 Task: Update saved search with the price reduced in more than 60 days.
Action: Mouse moved to (1125, 164)
Screenshot: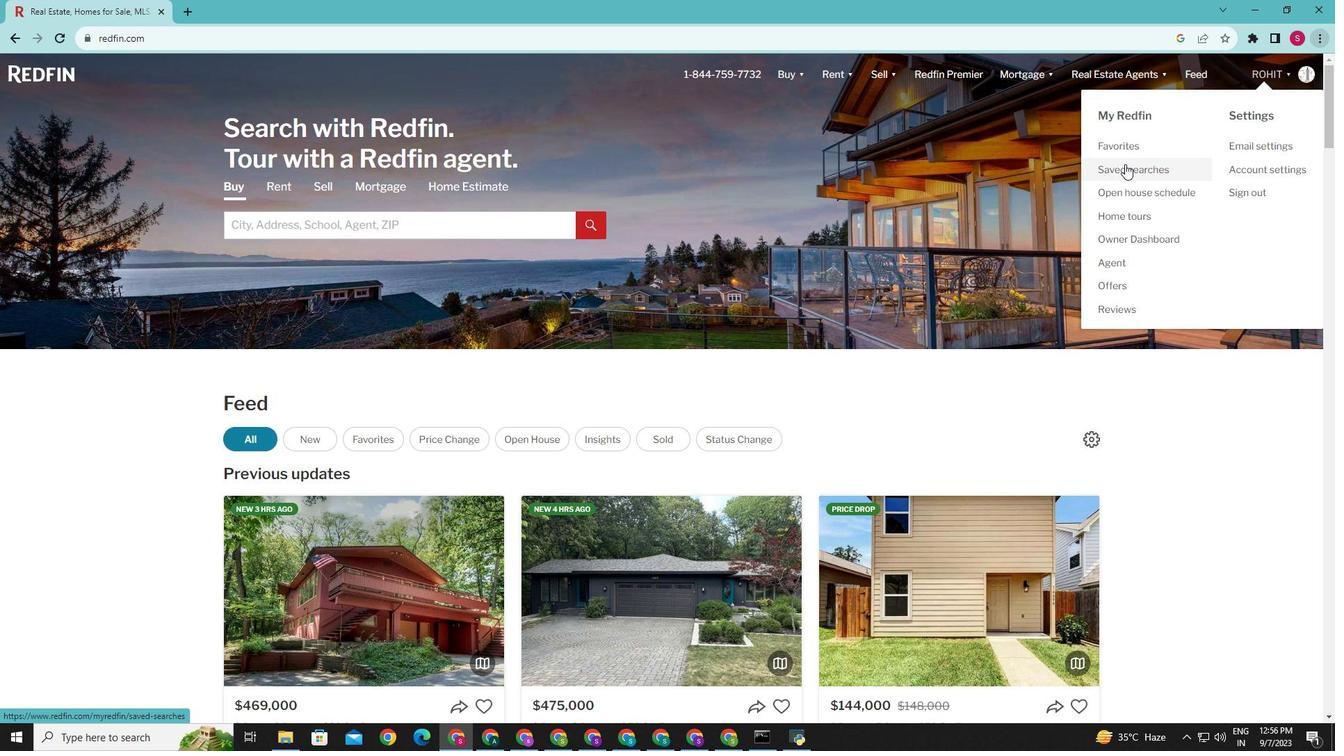 
Action: Mouse pressed left at (1125, 164)
Screenshot: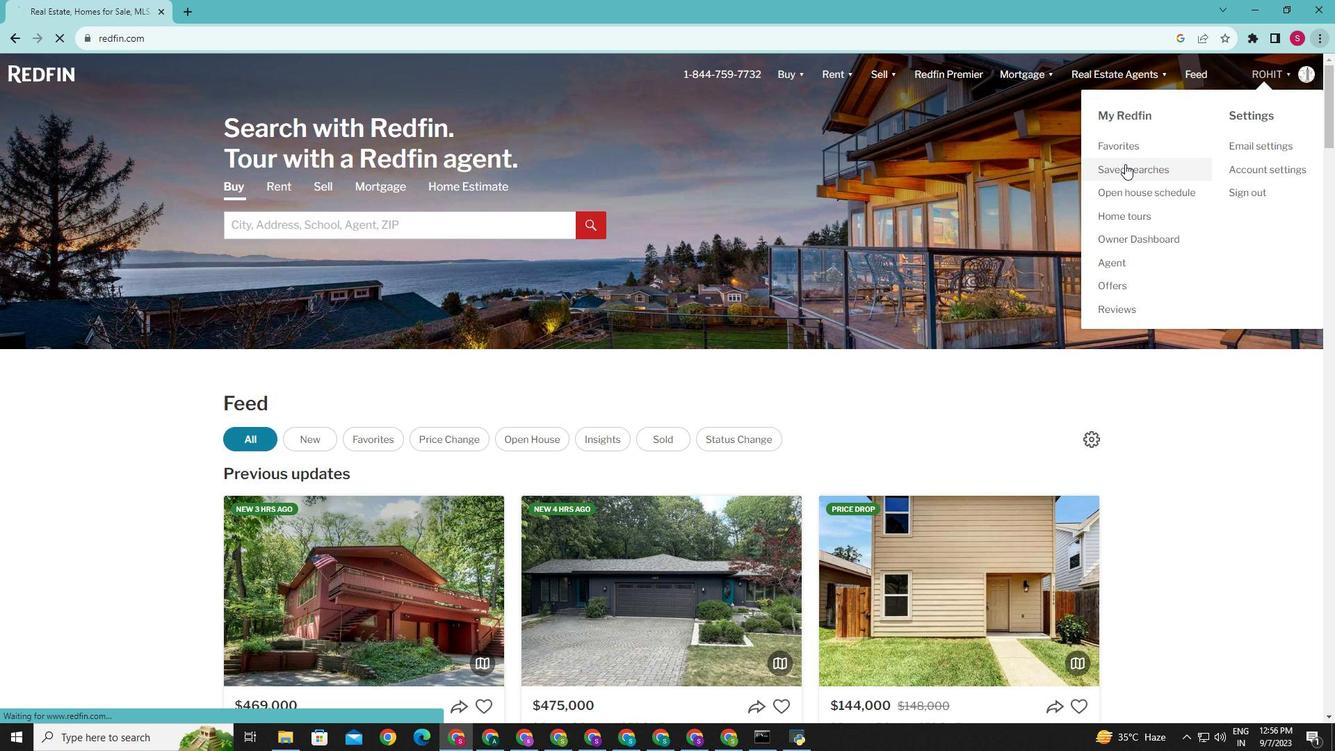 
Action: Mouse moved to (440, 338)
Screenshot: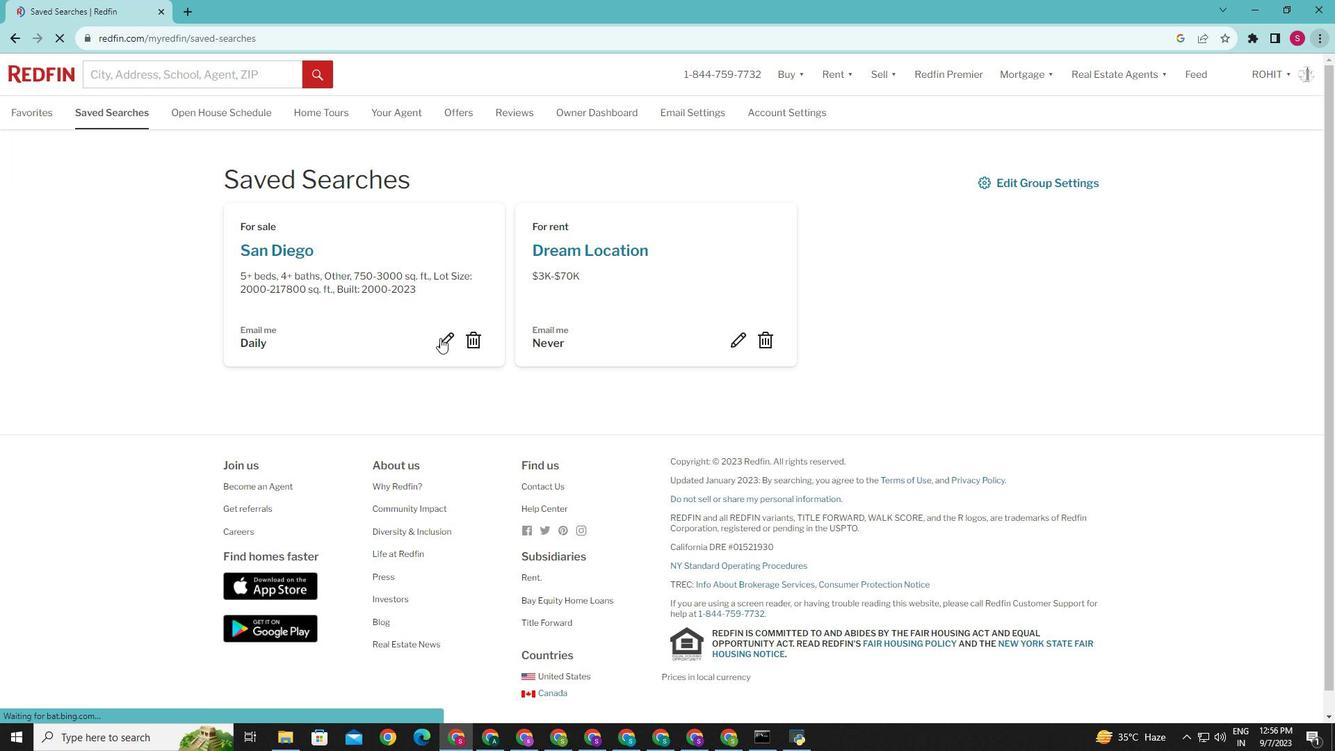 
Action: Mouse pressed left at (440, 338)
Screenshot: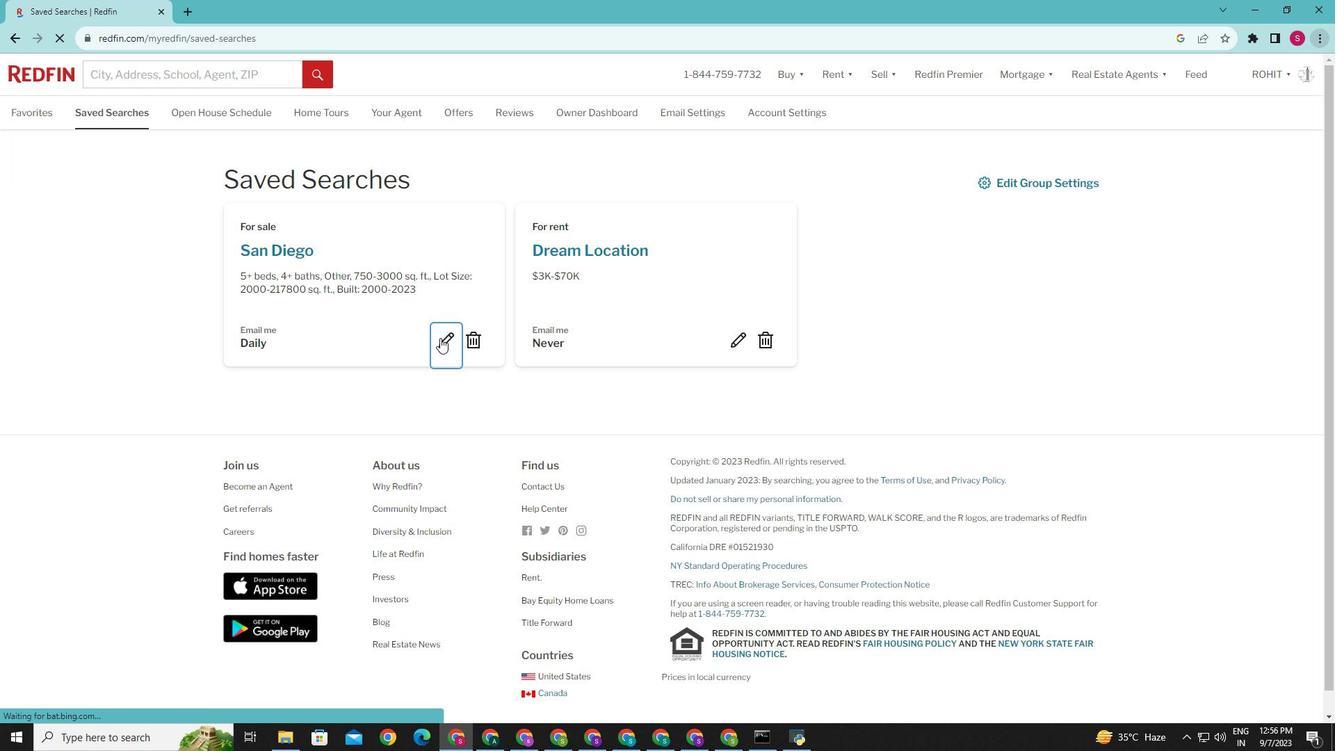 
Action: Mouse pressed left at (440, 338)
Screenshot: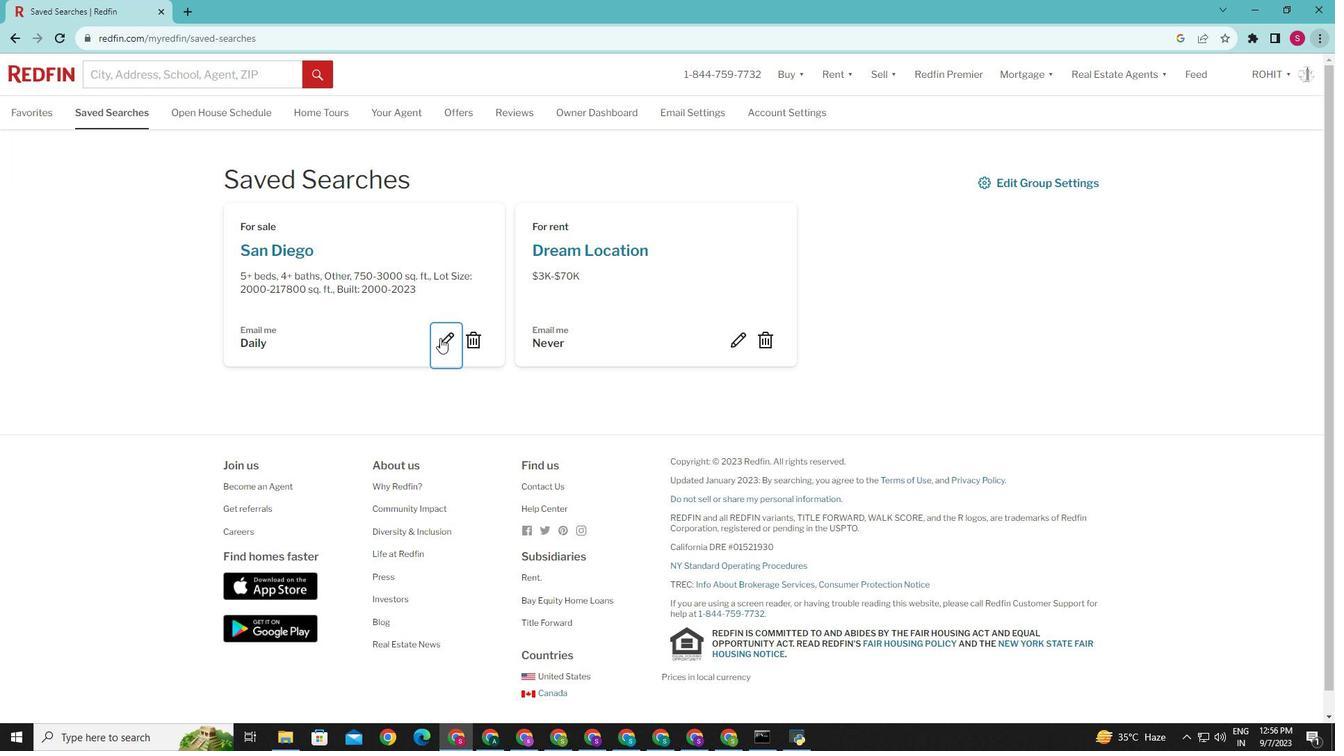 
Action: Mouse moved to (443, 346)
Screenshot: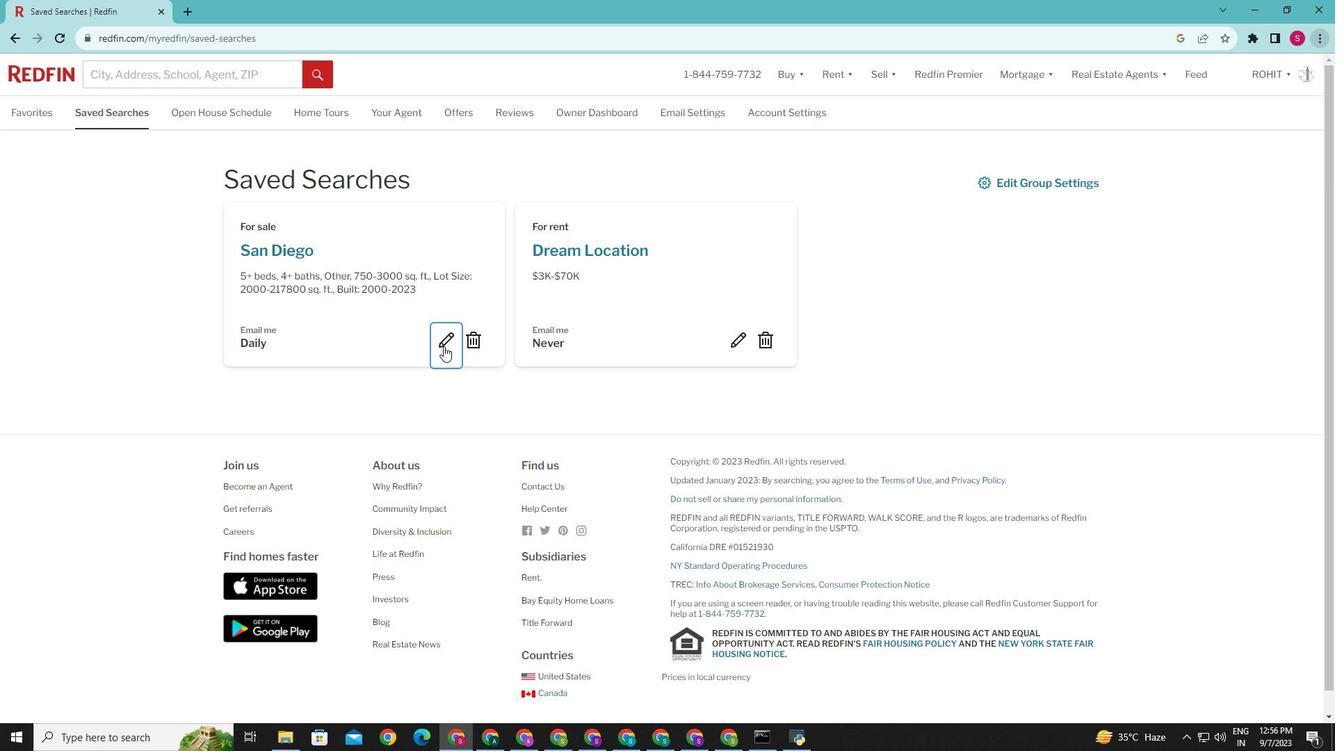 
Action: Mouse pressed left at (443, 346)
Screenshot: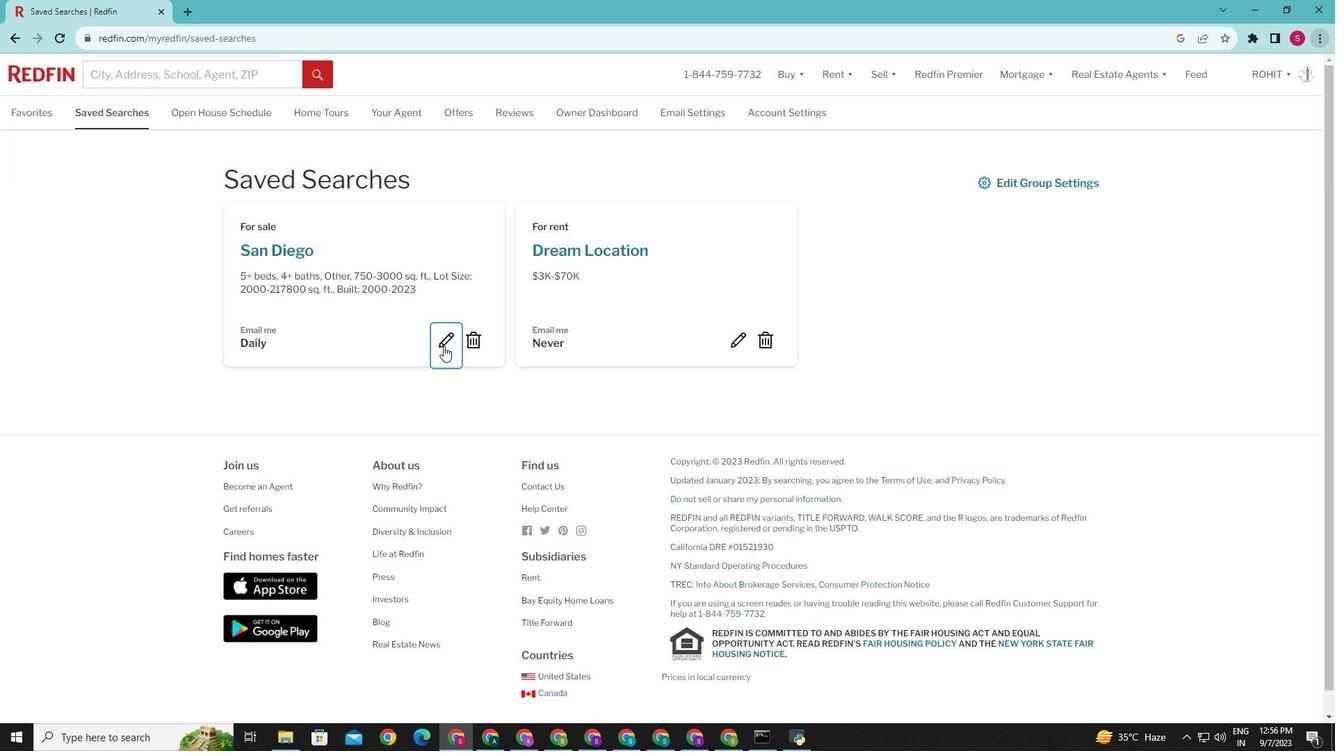 
Action: Mouse pressed left at (443, 346)
Screenshot: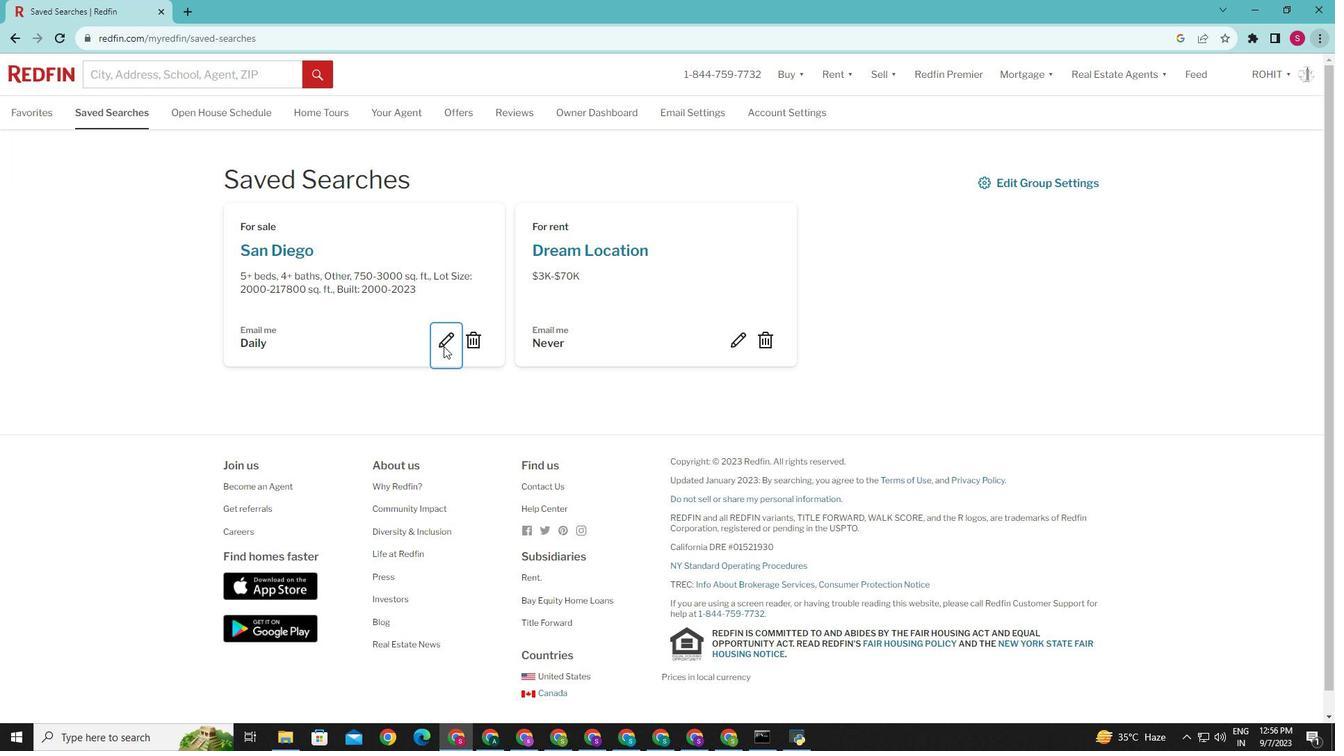 
Action: Mouse moved to (737, 380)
Screenshot: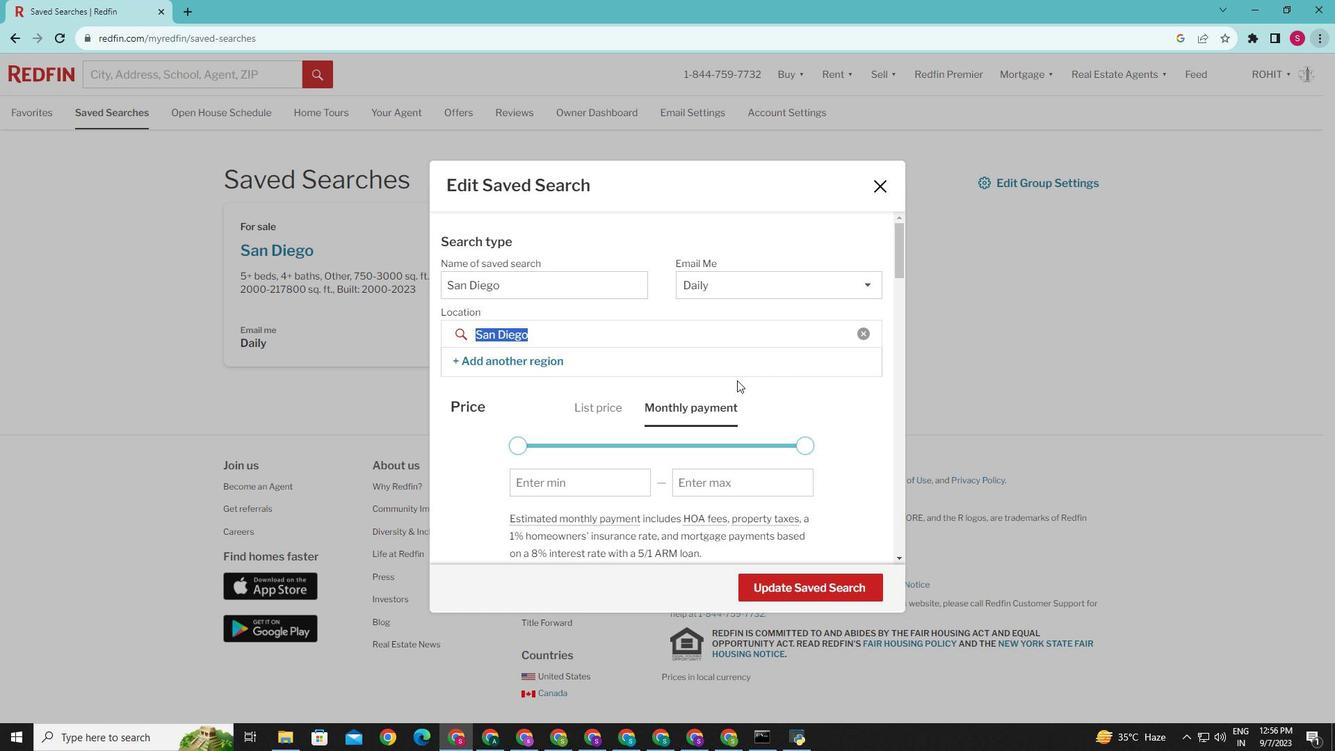 
Action: Mouse scrolled (737, 379) with delta (0, 0)
Screenshot: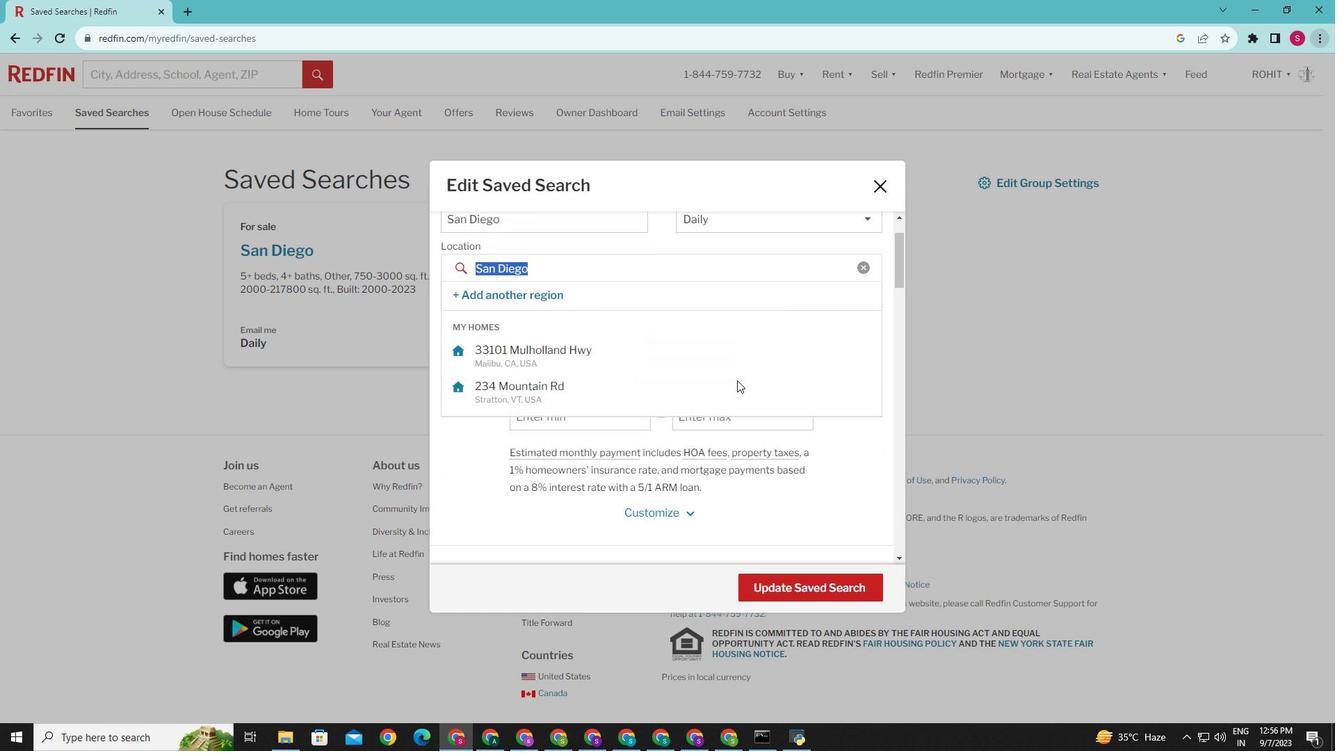 
Action: Mouse scrolled (737, 379) with delta (0, 0)
Screenshot: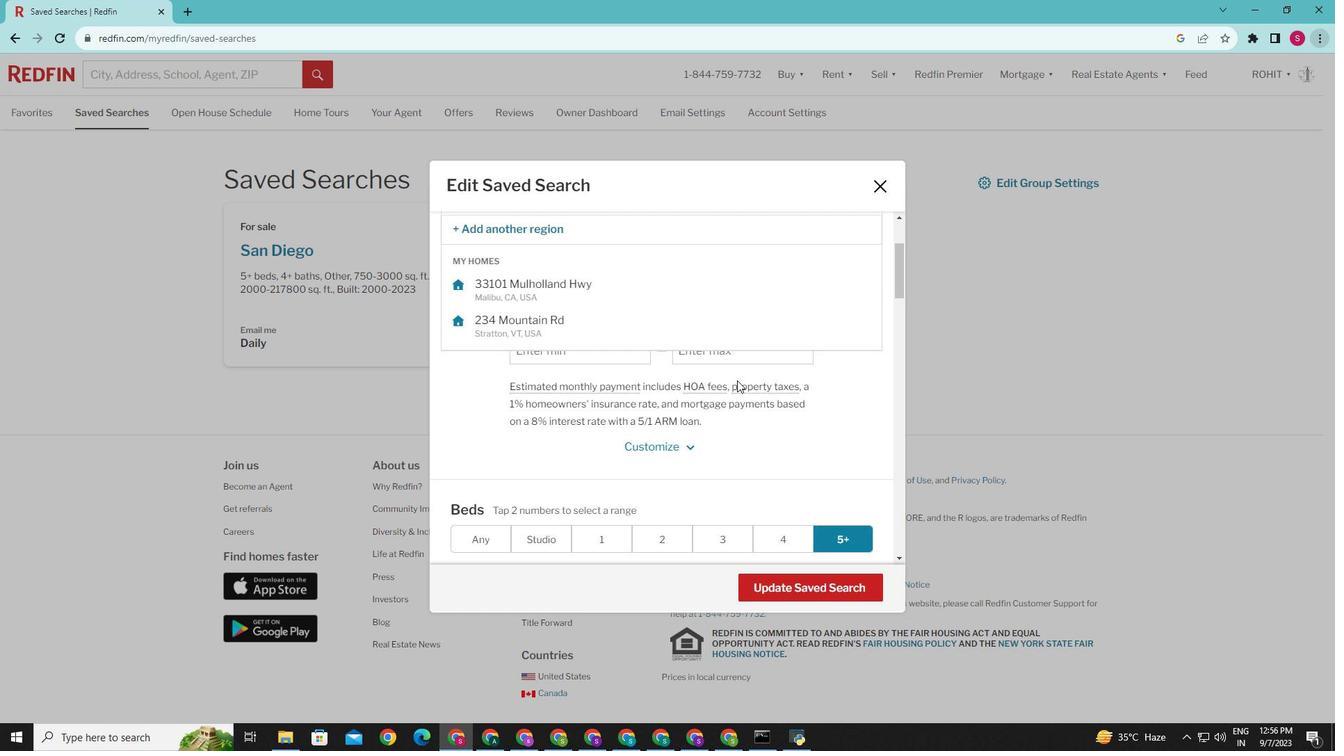 
Action: Mouse scrolled (737, 379) with delta (0, 0)
Screenshot: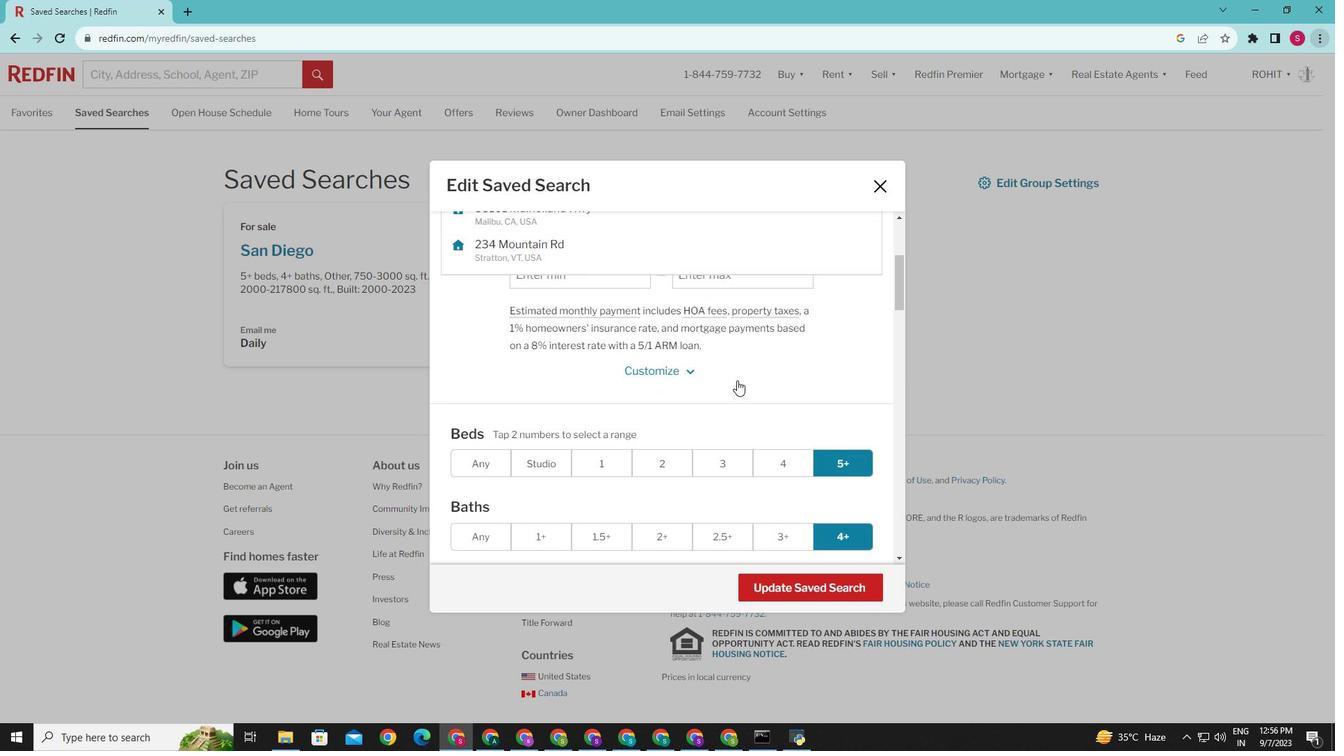 
Action: Mouse scrolled (737, 379) with delta (0, 0)
Screenshot: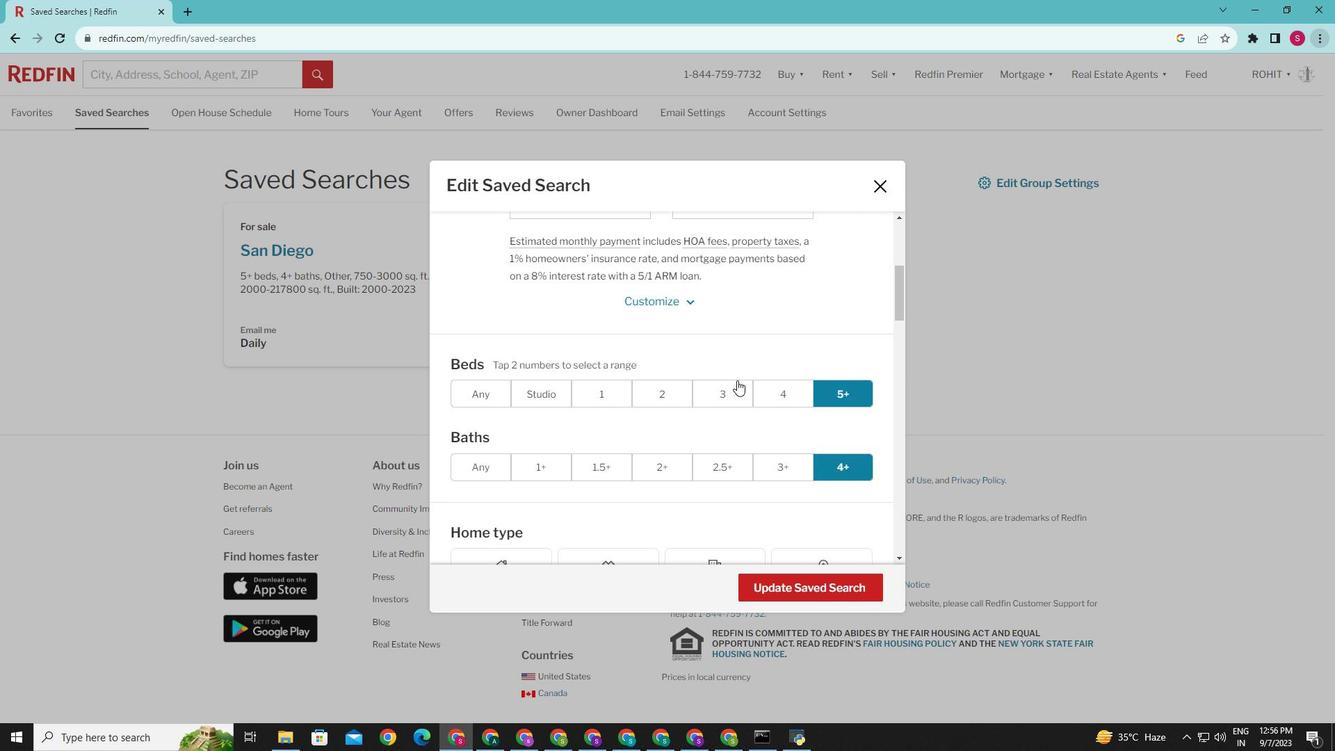 
Action: Mouse scrolled (737, 379) with delta (0, 0)
Screenshot: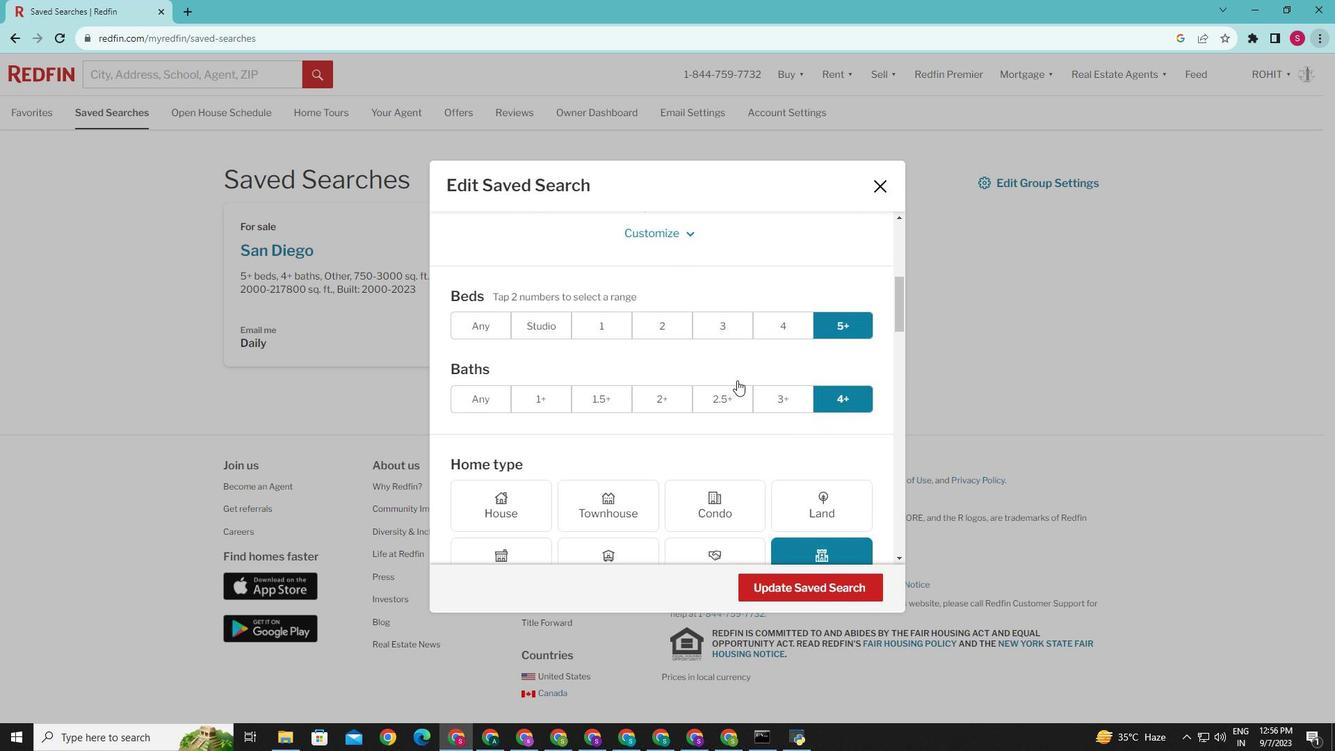 
Action: Mouse scrolled (737, 379) with delta (0, 0)
Screenshot: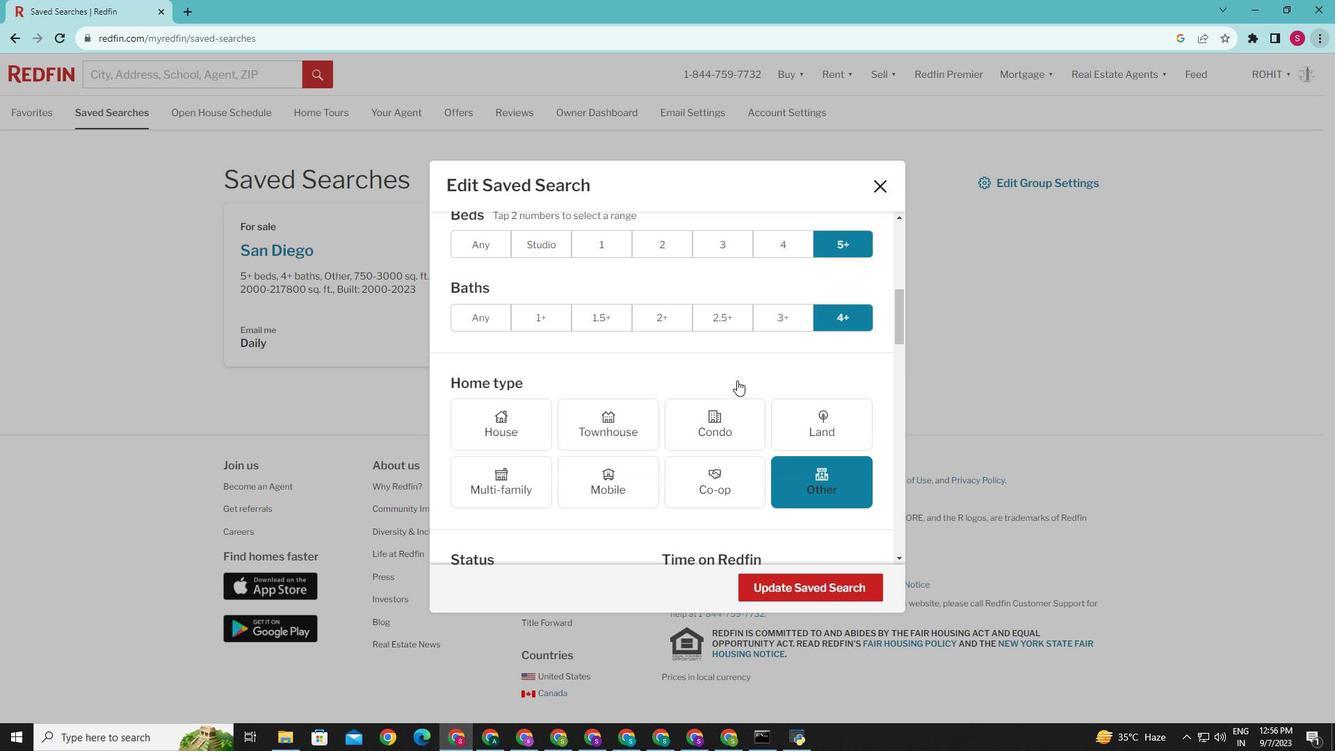 
Action: Mouse scrolled (737, 379) with delta (0, 0)
Screenshot: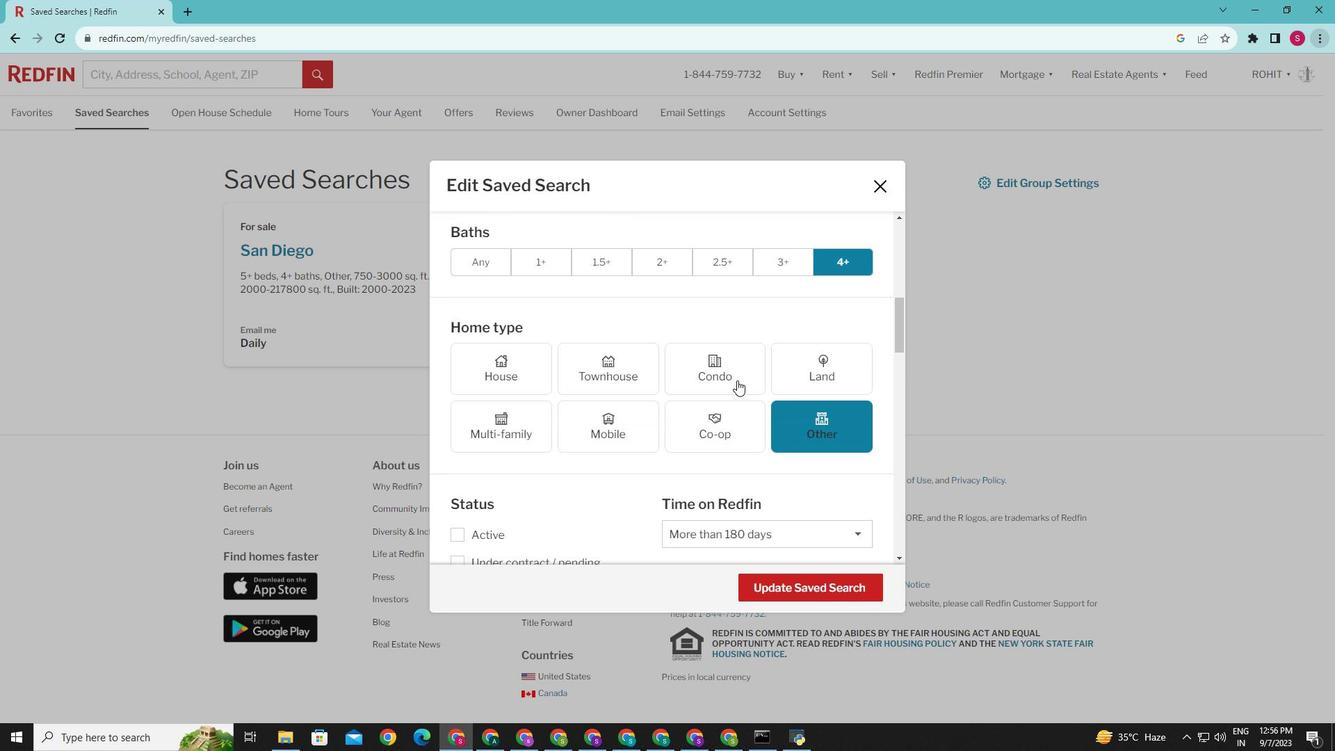 
Action: Mouse scrolled (737, 379) with delta (0, 0)
Screenshot: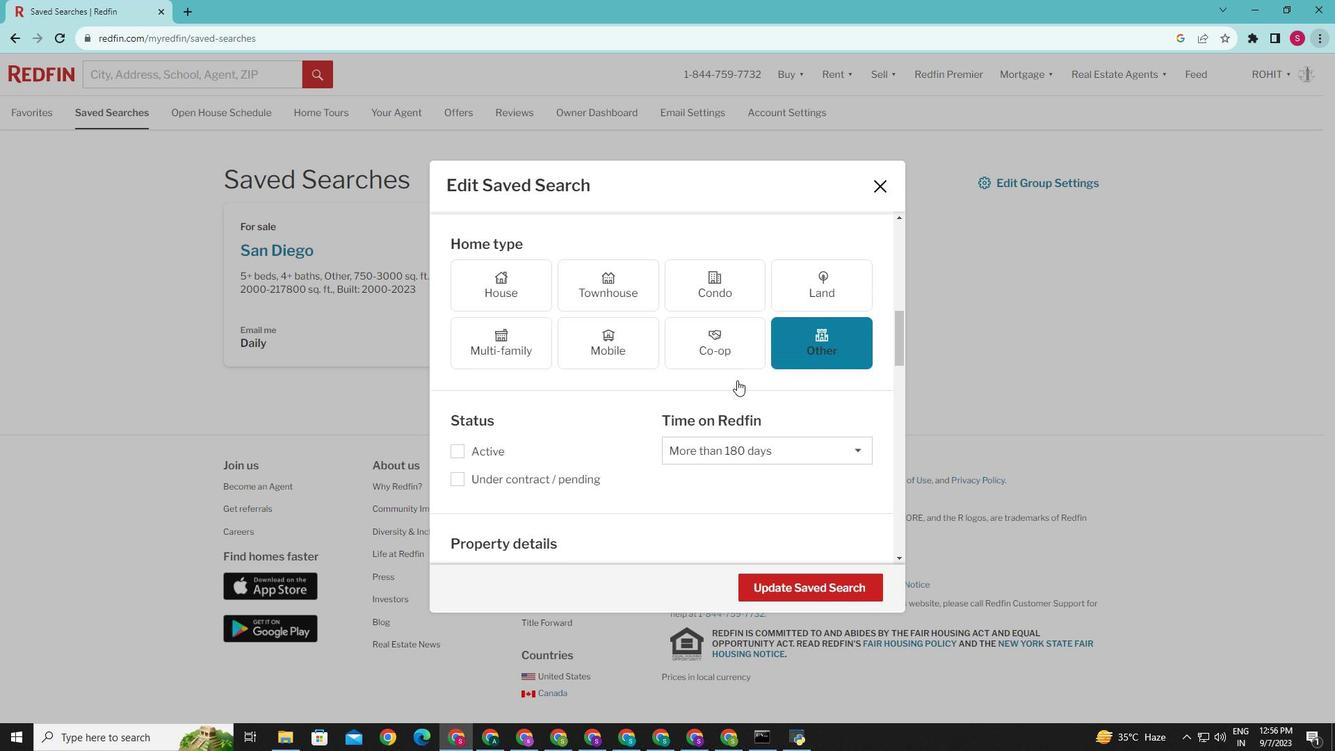 
Action: Mouse scrolled (737, 379) with delta (0, 0)
Screenshot: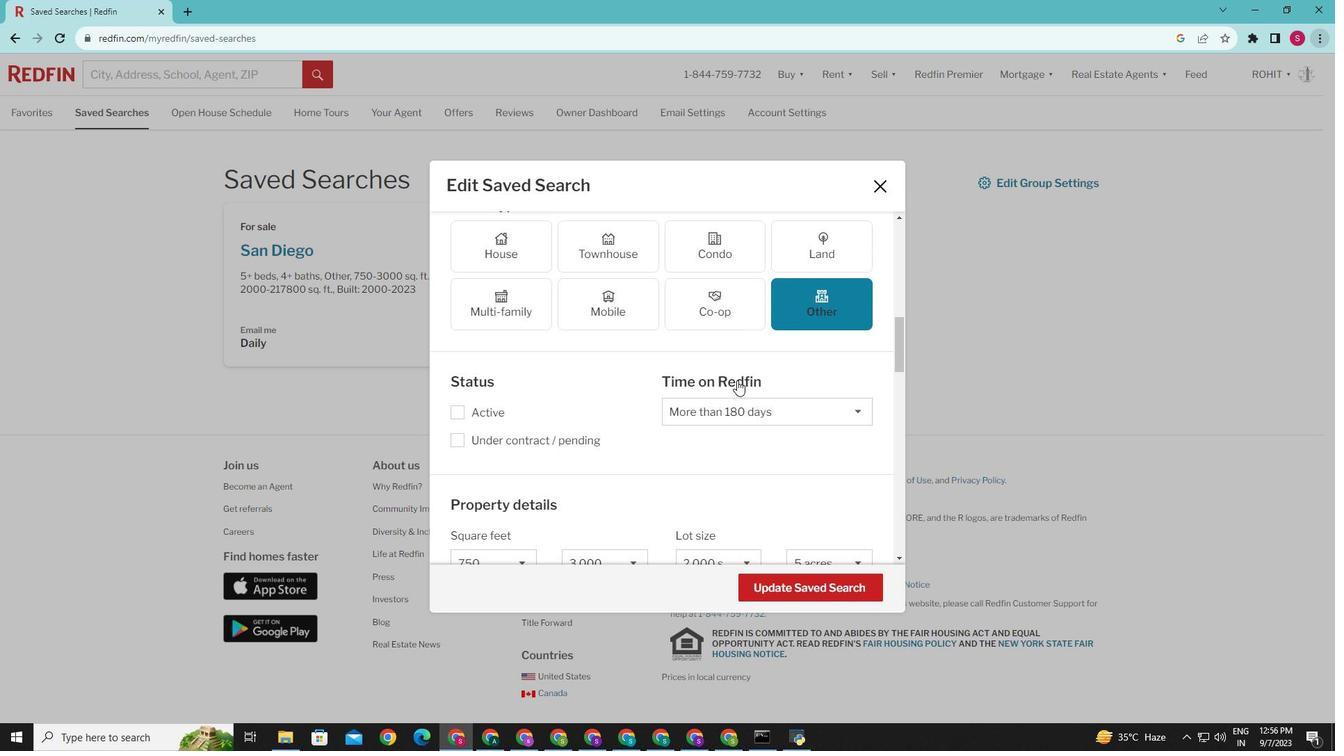 
Action: Mouse scrolled (737, 381) with delta (0, 0)
Screenshot: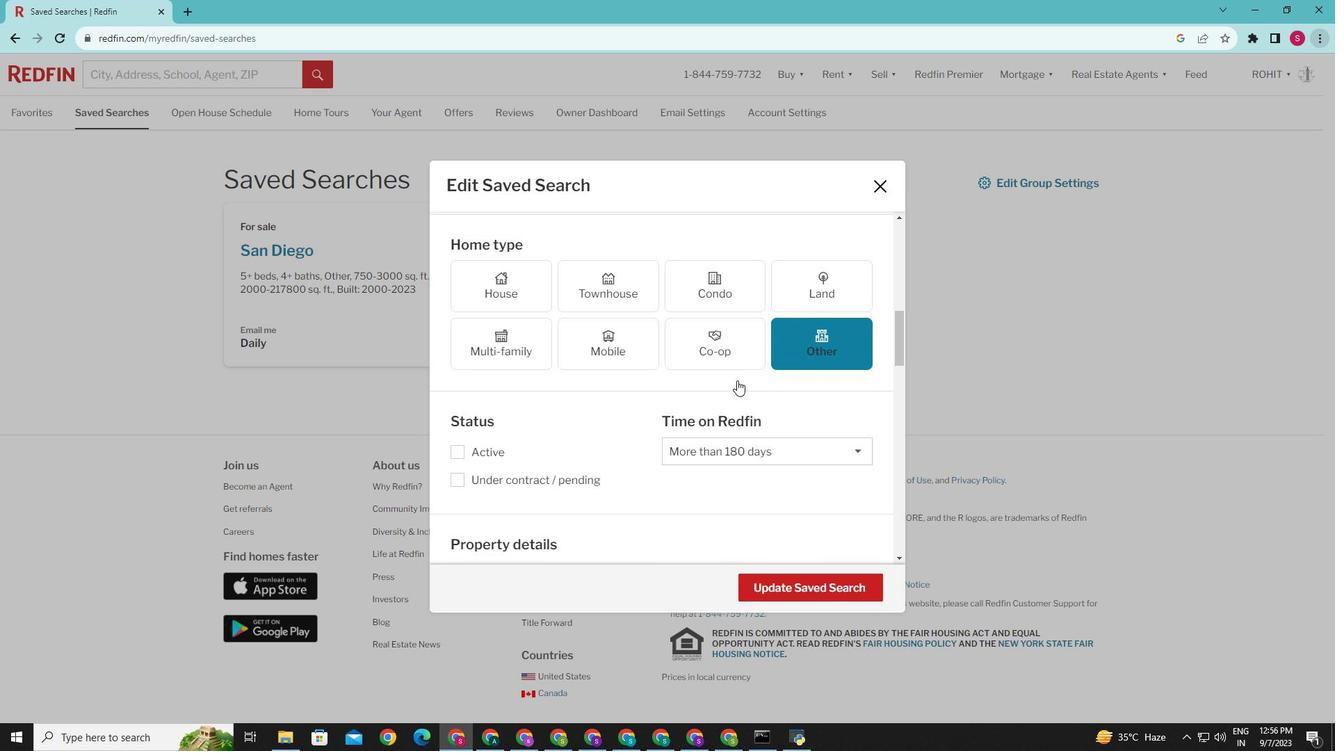 
Action: Mouse scrolled (737, 379) with delta (0, 0)
Screenshot: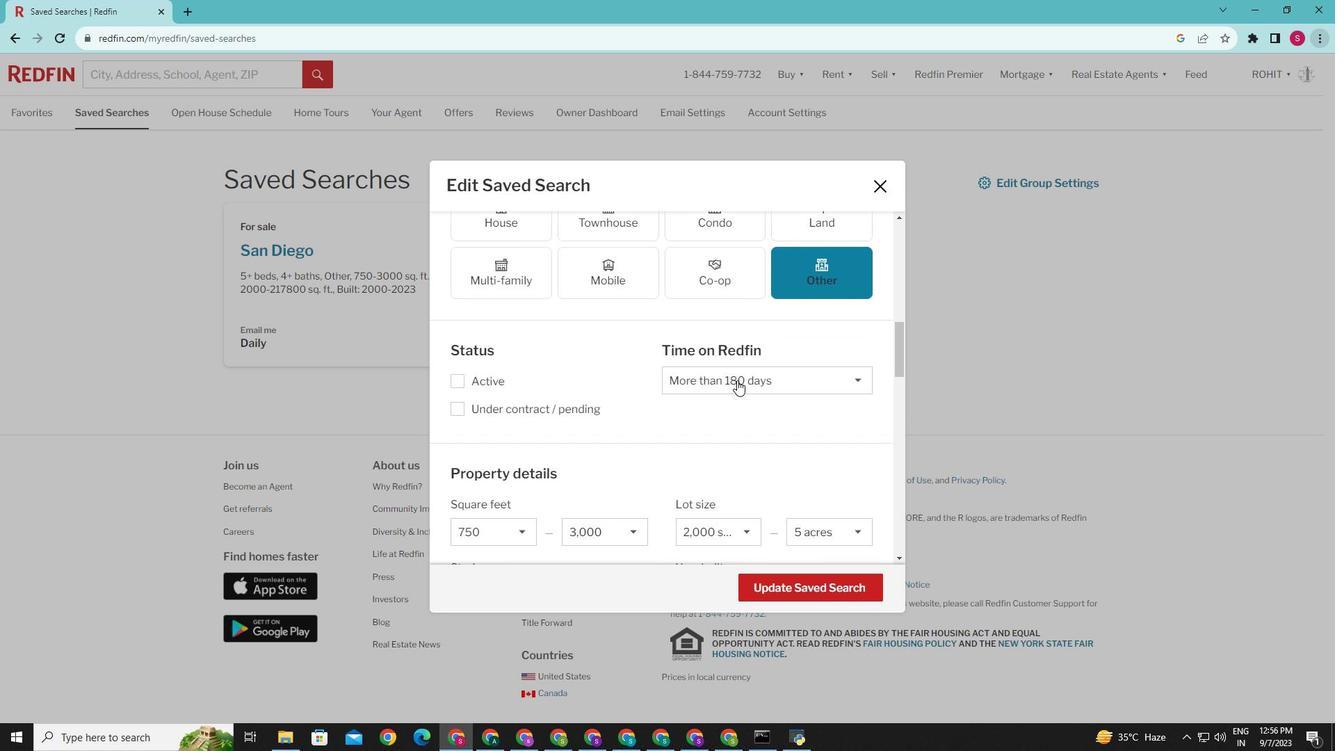 
Action: Mouse scrolled (737, 379) with delta (0, 0)
Screenshot: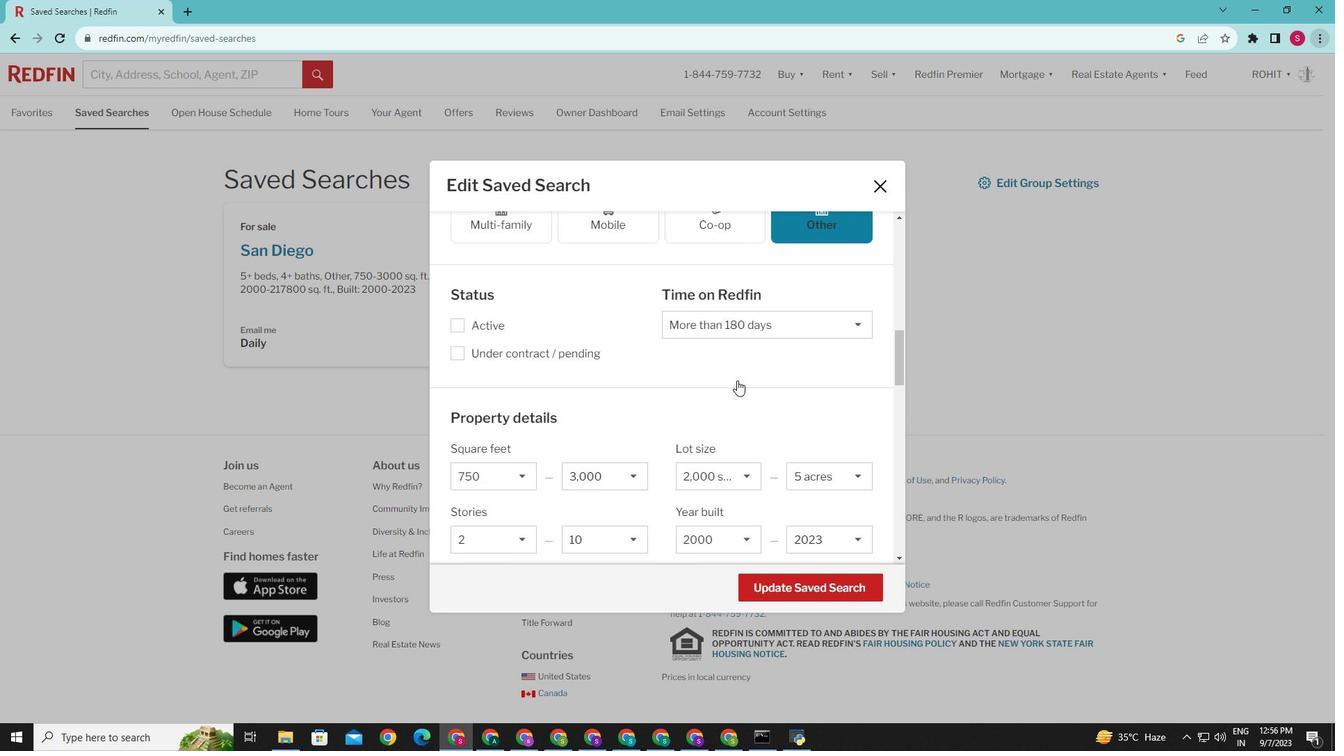 
Action: Mouse scrolled (737, 379) with delta (0, 0)
Screenshot: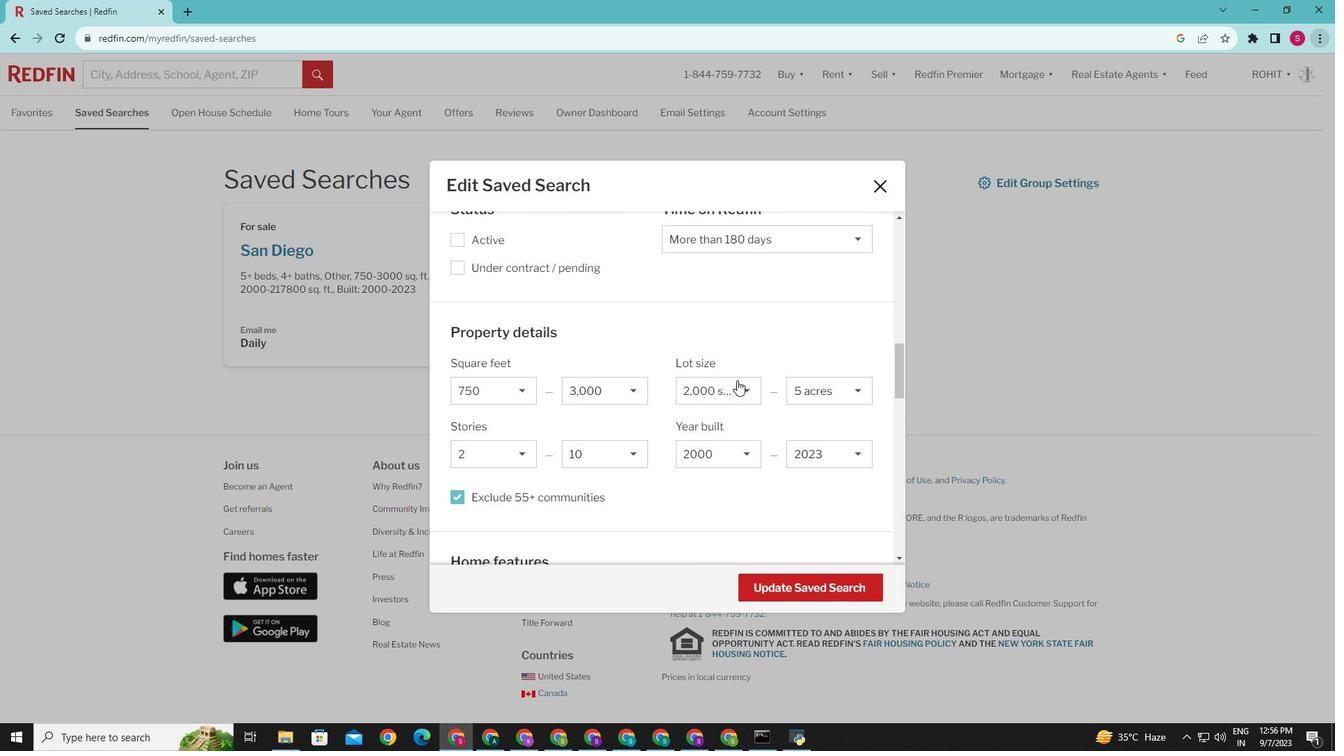 
Action: Mouse scrolled (737, 379) with delta (0, 0)
Screenshot: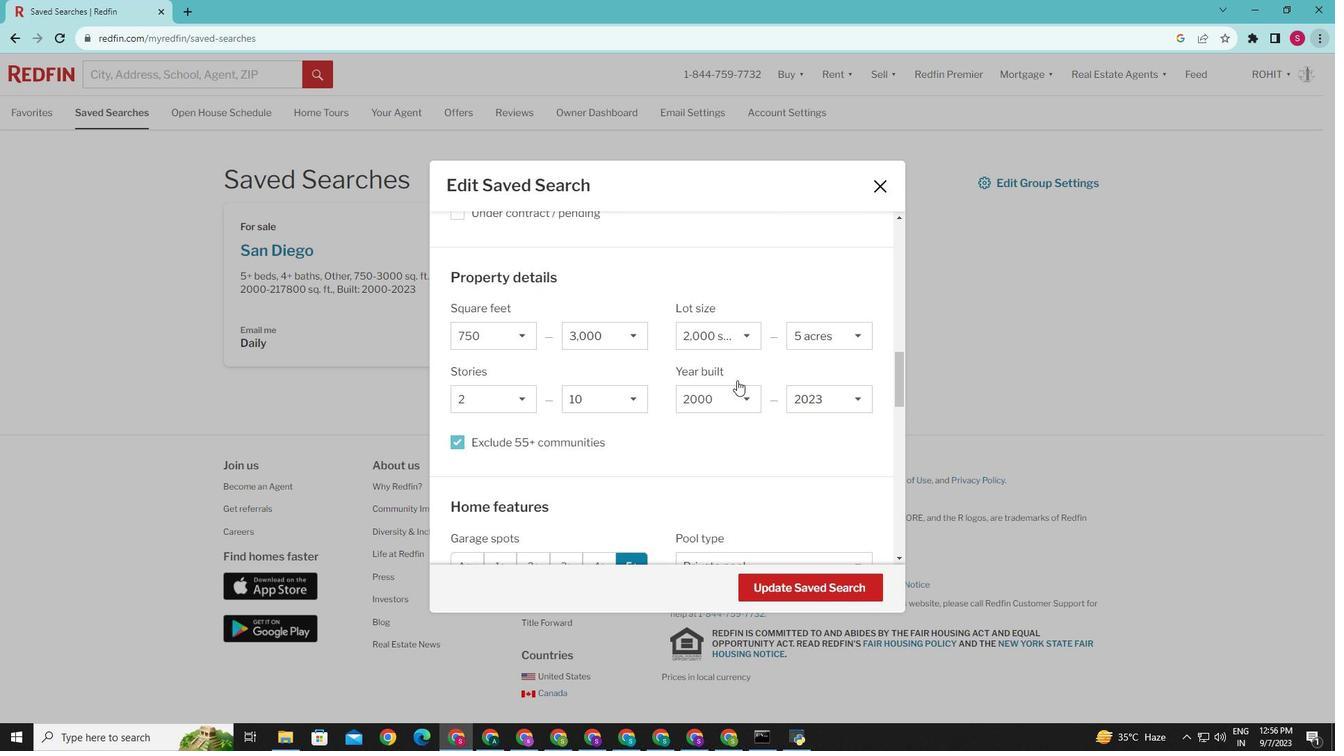 
Action: Mouse scrolled (737, 379) with delta (0, 0)
Screenshot: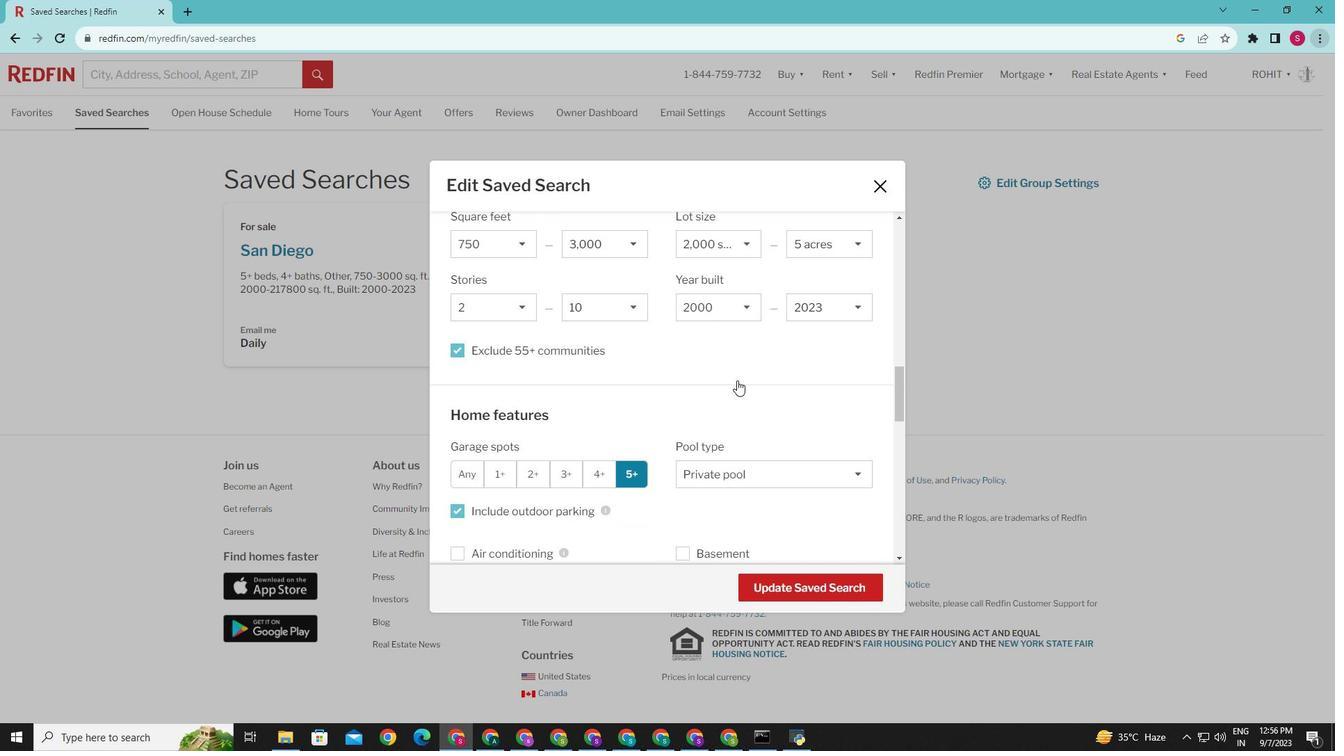 
Action: Mouse scrolled (737, 379) with delta (0, 0)
Screenshot: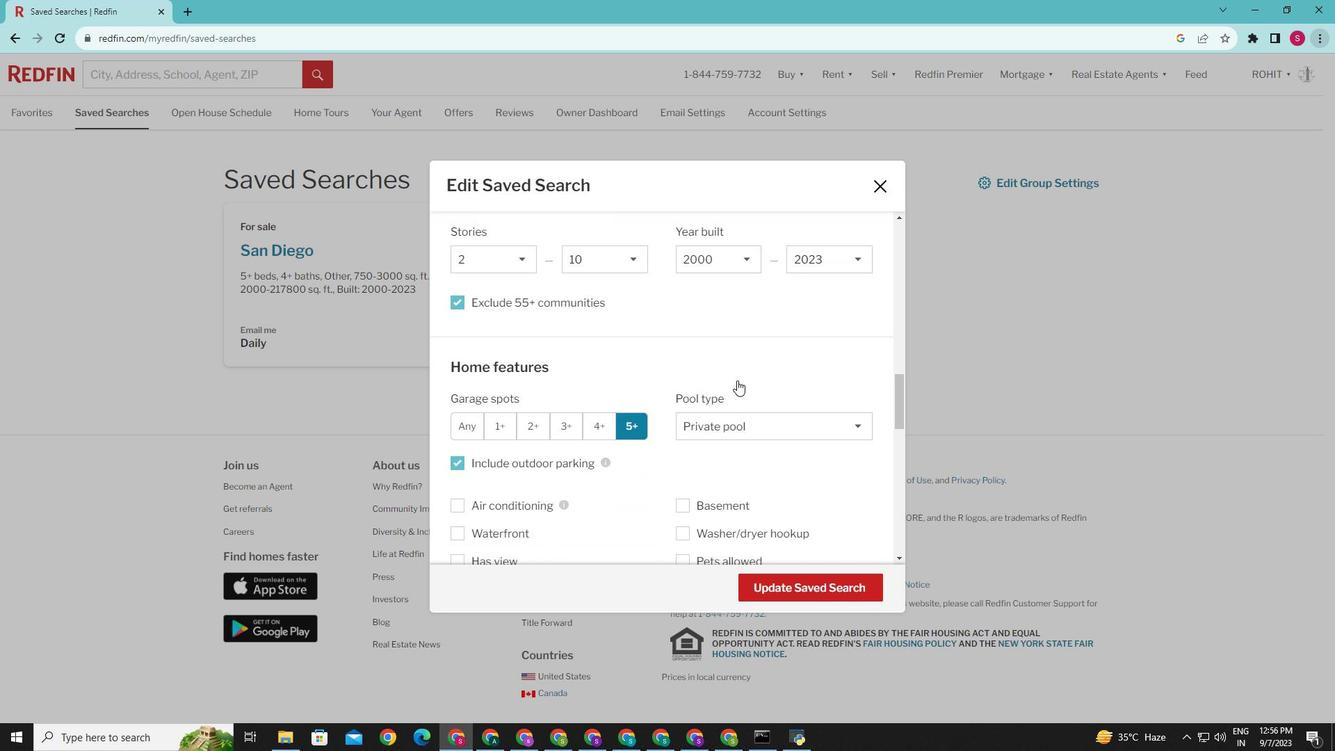 
Action: Mouse scrolled (737, 379) with delta (0, 0)
Screenshot: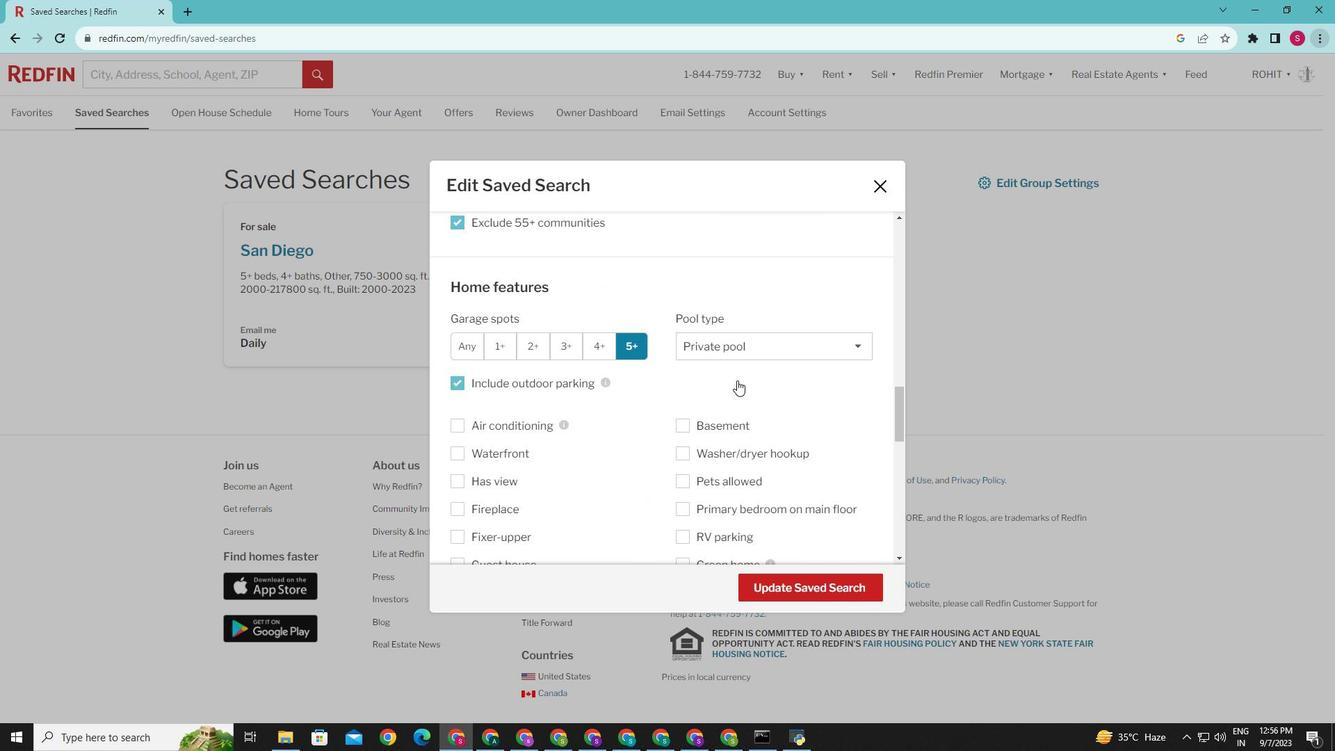 
Action: Mouse scrolled (737, 379) with delta (0, 0)
Screenshot: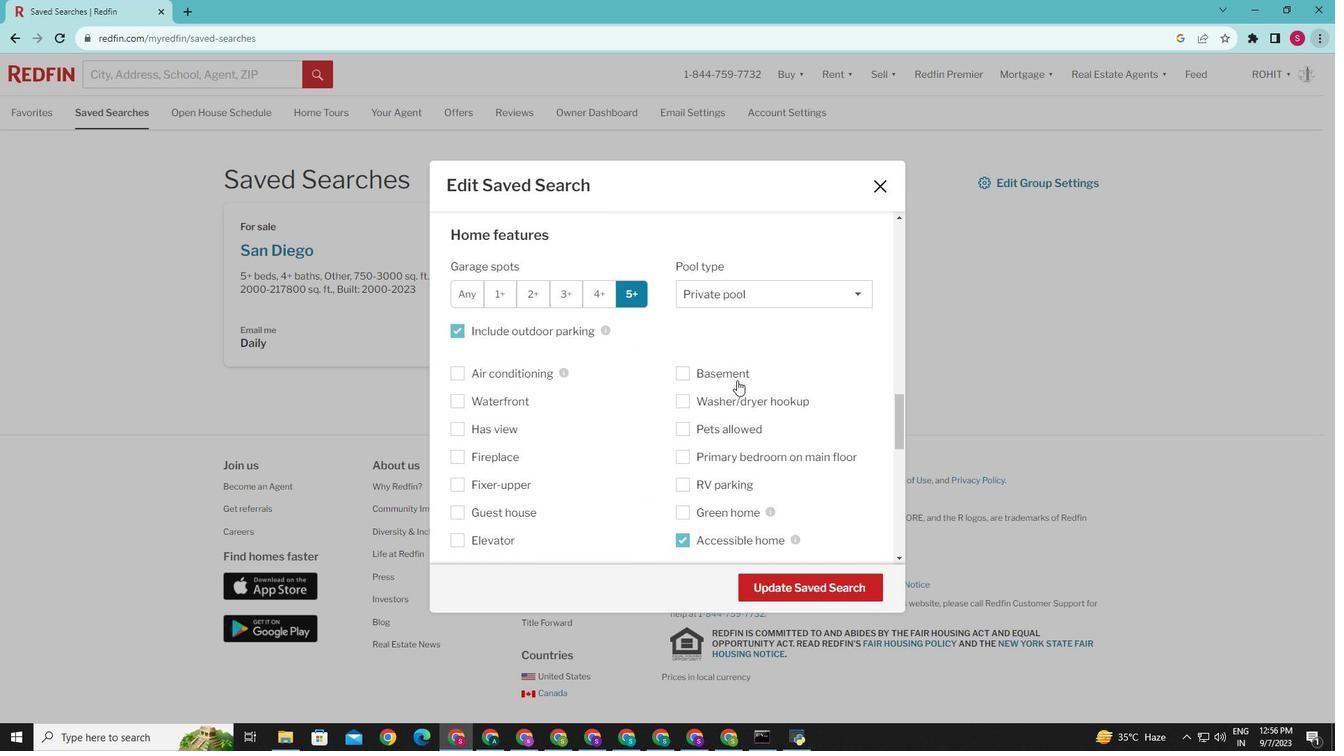 
Action: Mouse scrolled (737, 379) with delta (0, 0)
Screenshot: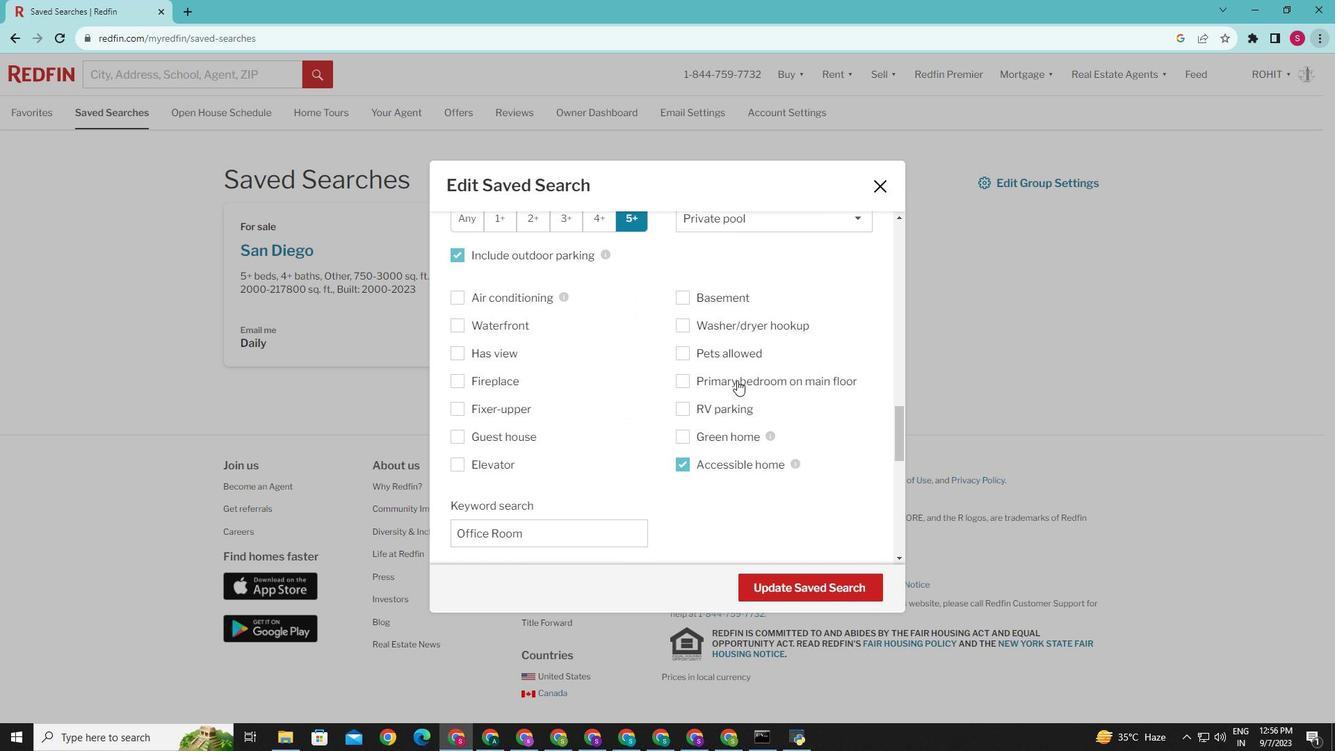 
Action: Mouse scrolled (737, 379) with delta (0, 0)
Screenshot: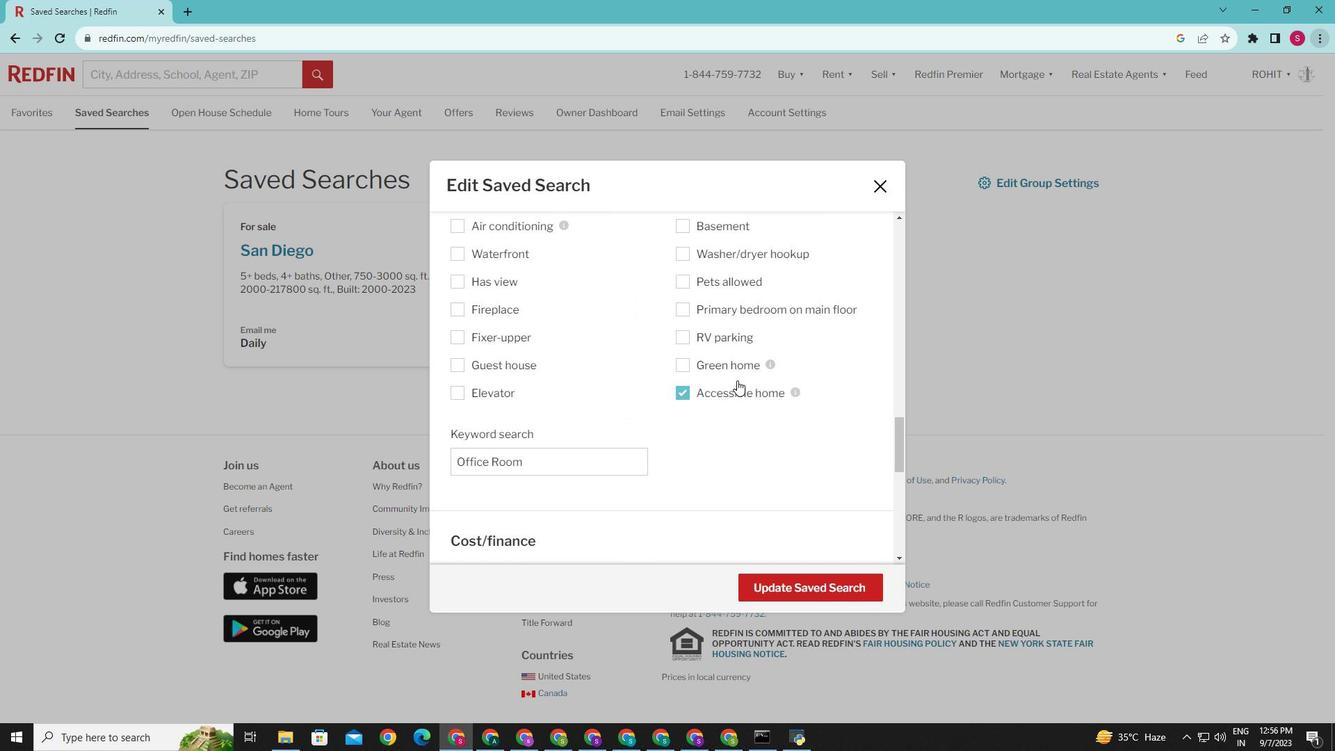 
Action: Mouse scrolled (737, 379) with delta (0, 0)
Screenshot: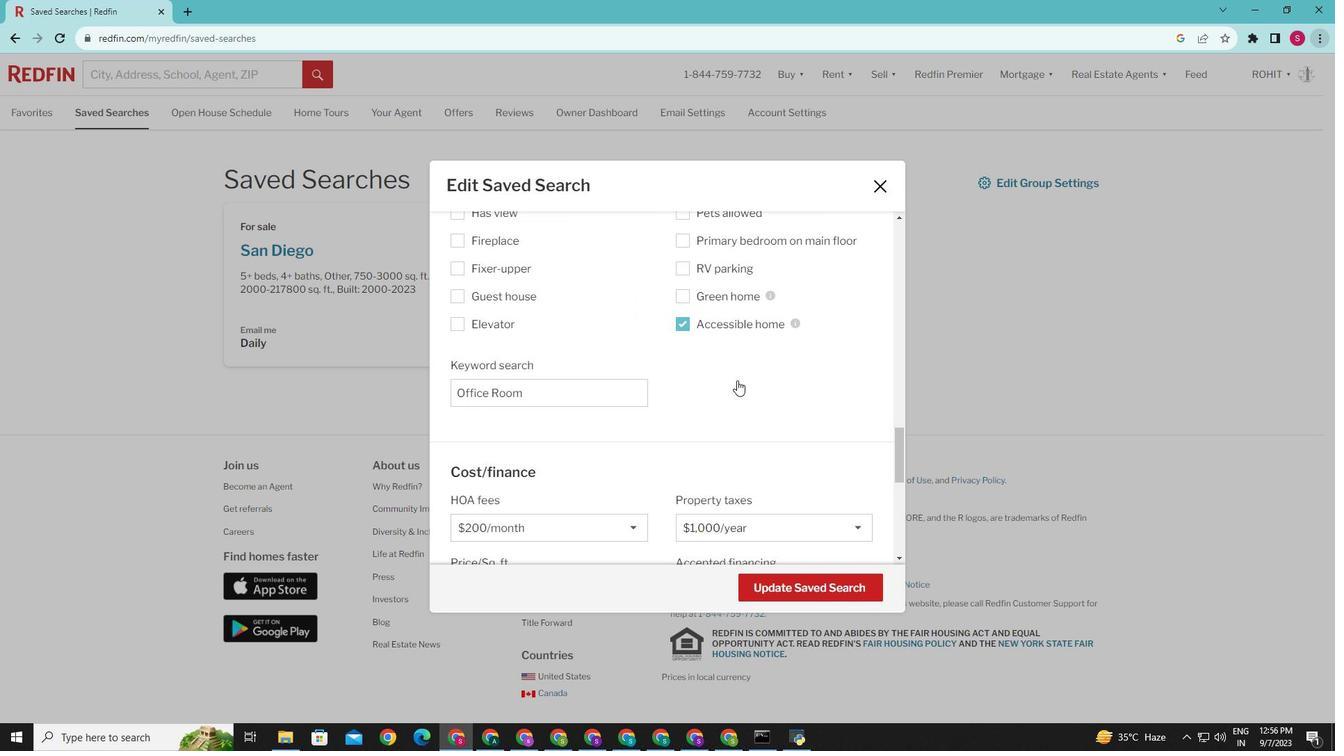 
Action: Mouse scrolled (737, 379) with delta (0, 0)
Screenshot: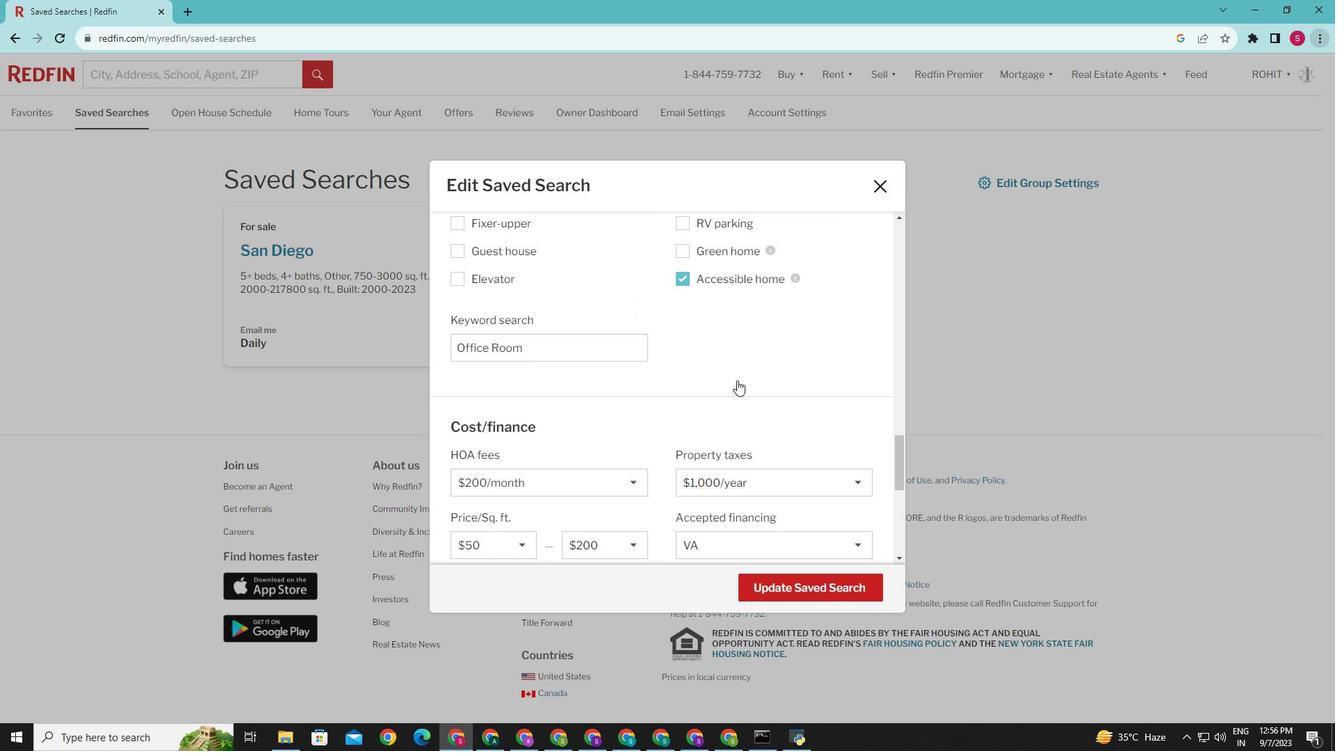 
Action: Mouse scrolled (737, 379) with delta (0, 0)
Screenshot: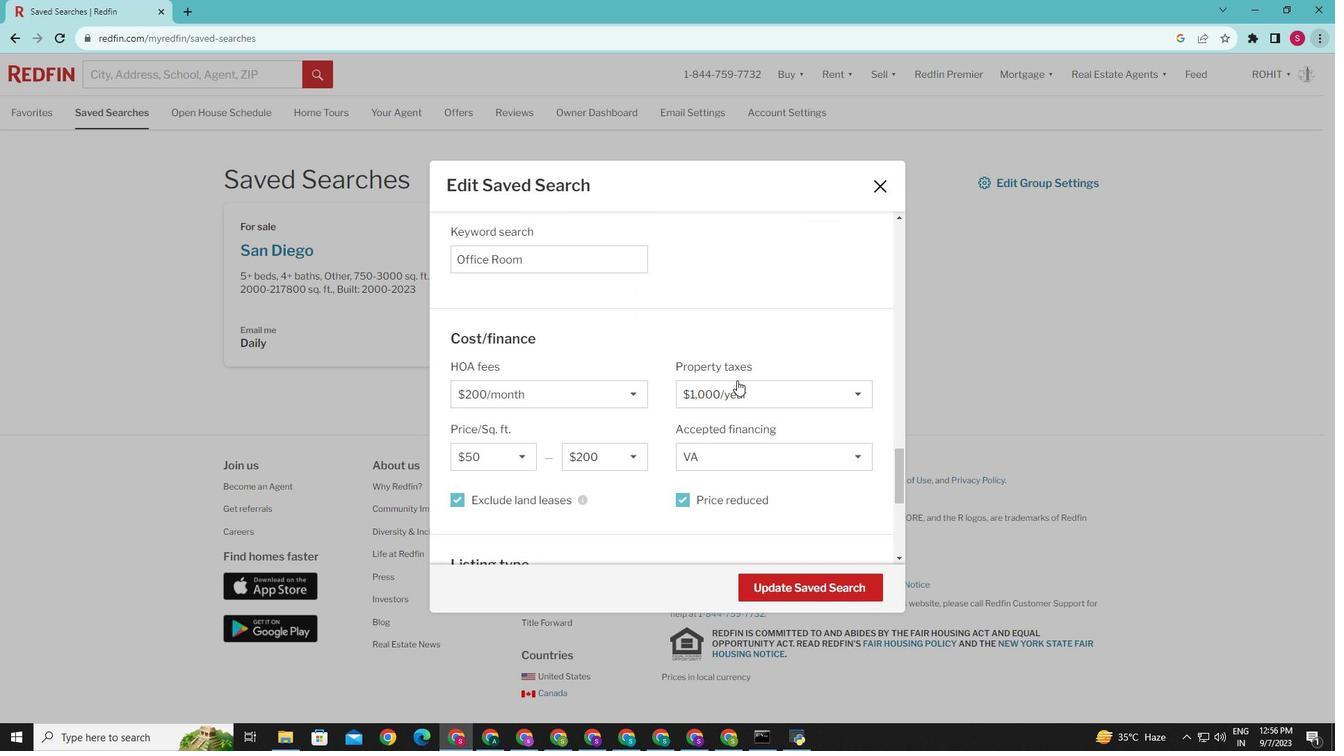 
Action: Mouse scrolled (737, 379) with delta (0, 0)
Screenshot: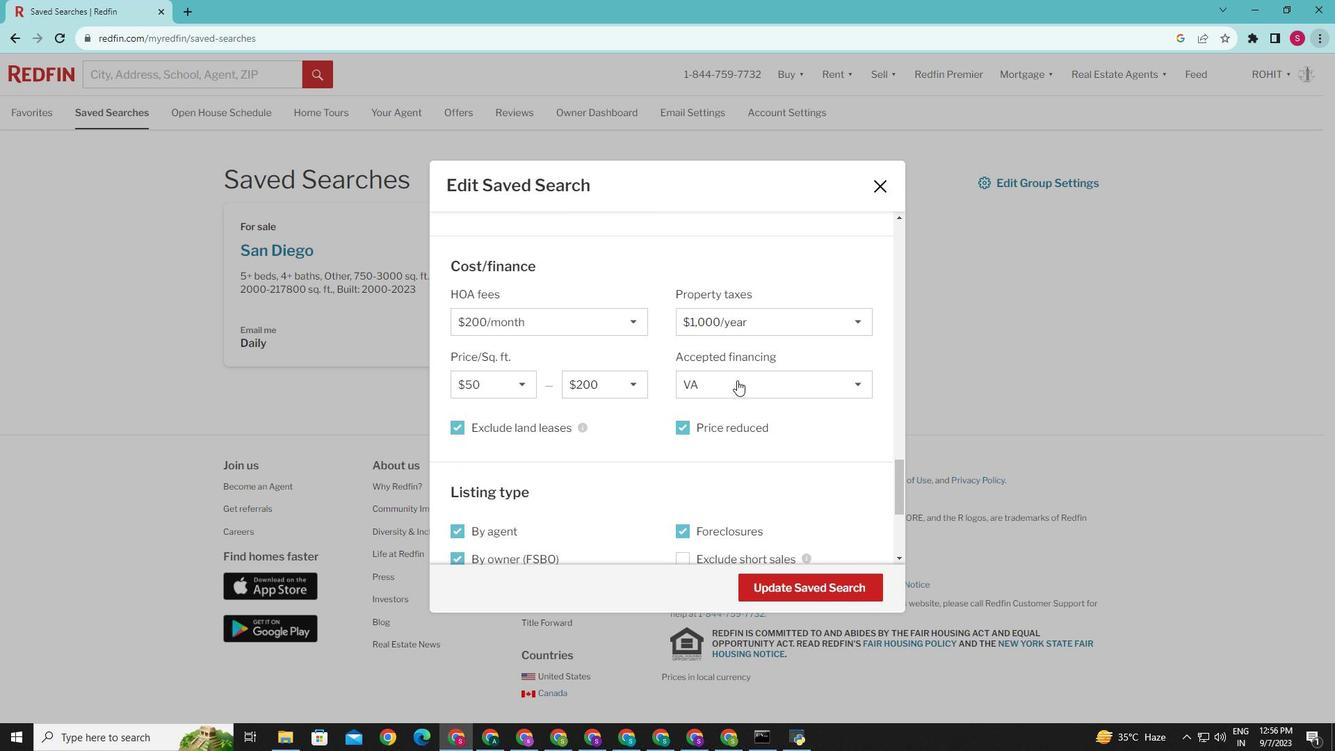 
Action: Mouse scrolled (737, 379) with delta (0, 0)
Screenshot: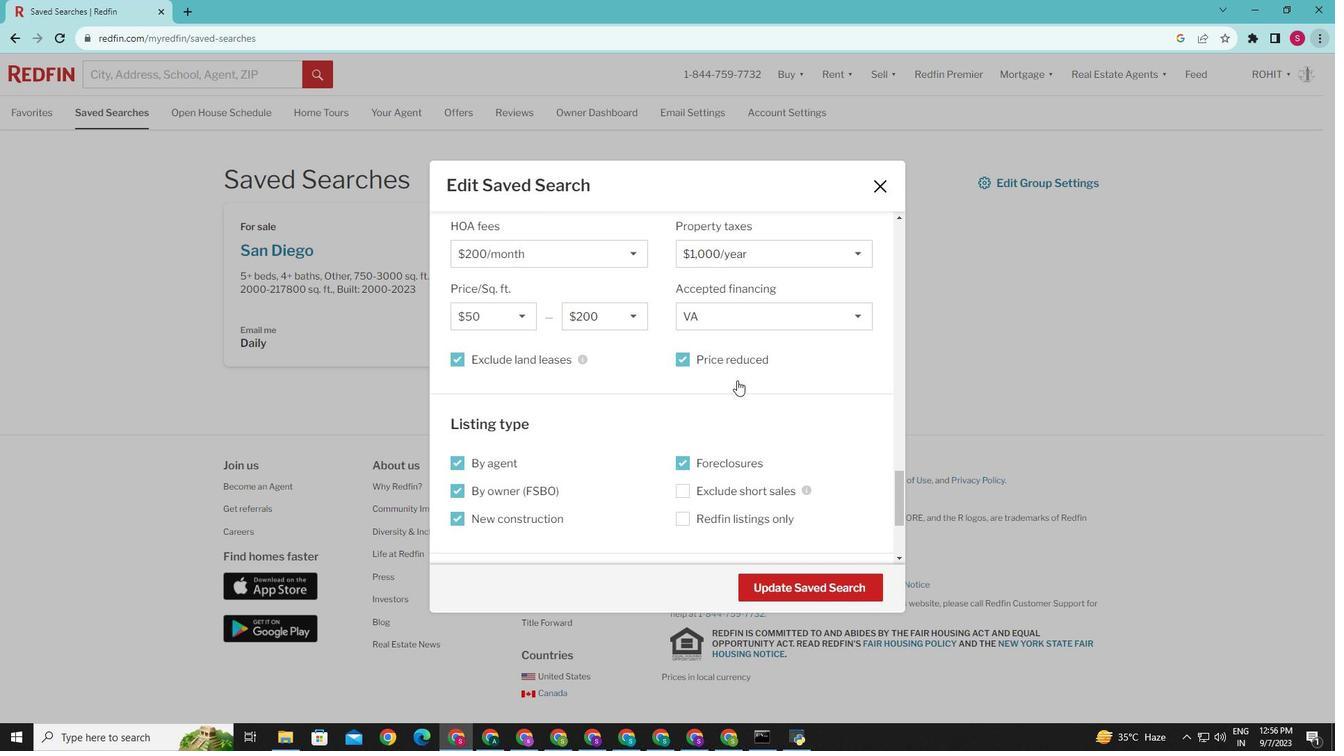 
Action: Mouse moved to (681, 358)
Screenshot: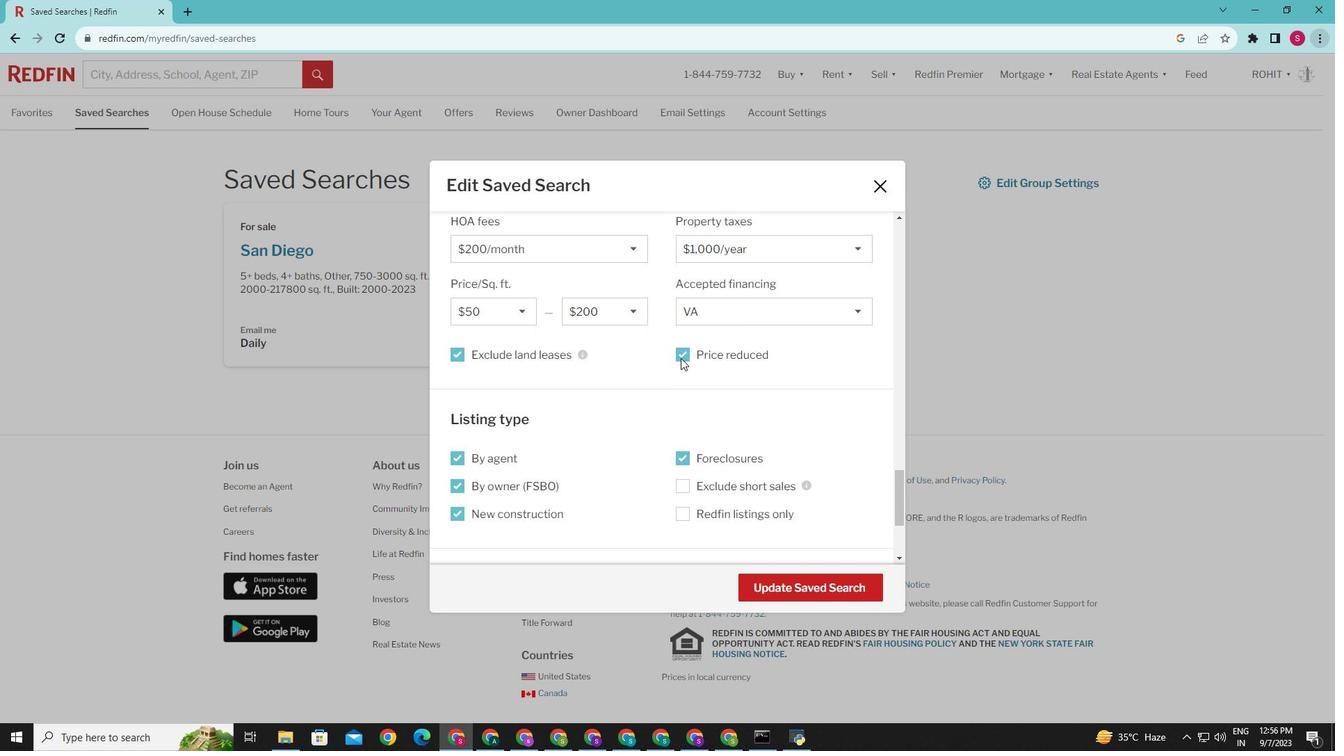 
Action: Mouse pressed left at (681, 358)
Screenshot: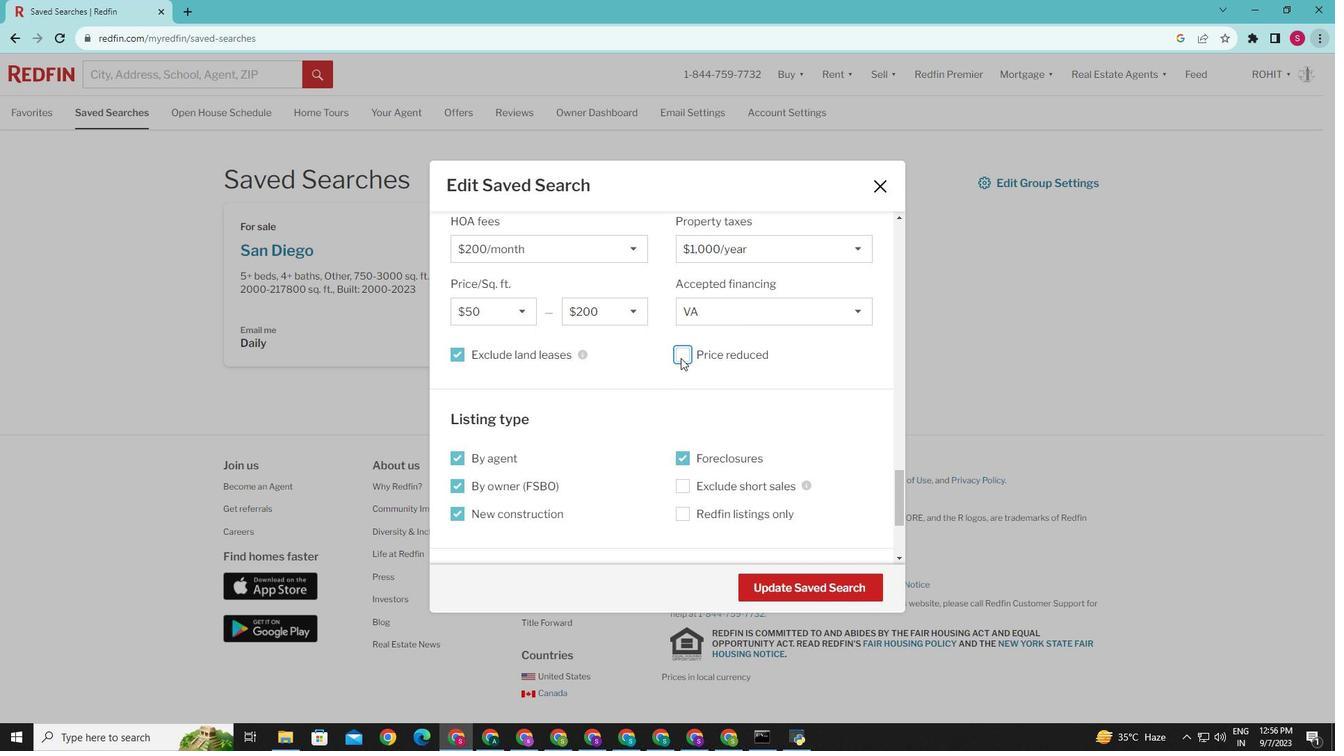 
Action: Mouse pressed left at (681, 358)
Screenshot: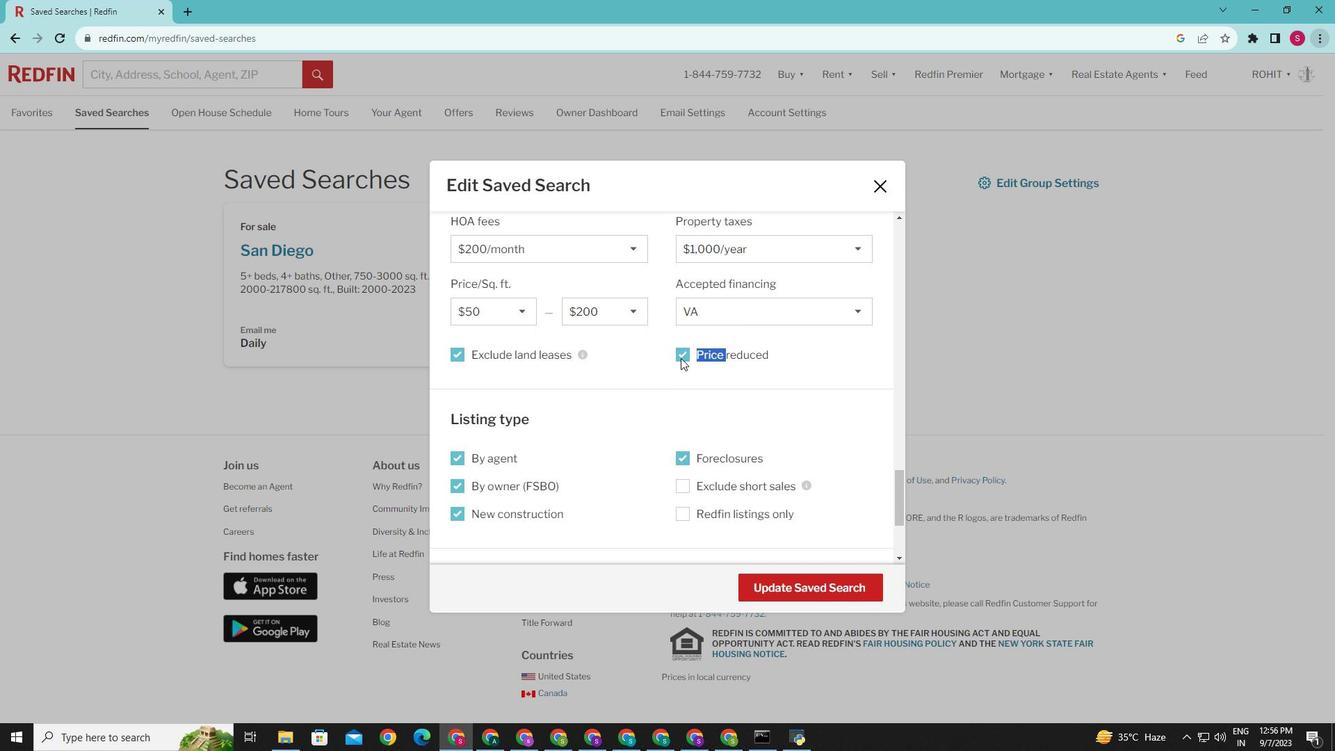 
Action: Mouse moved to (710, 381)
Screenshot: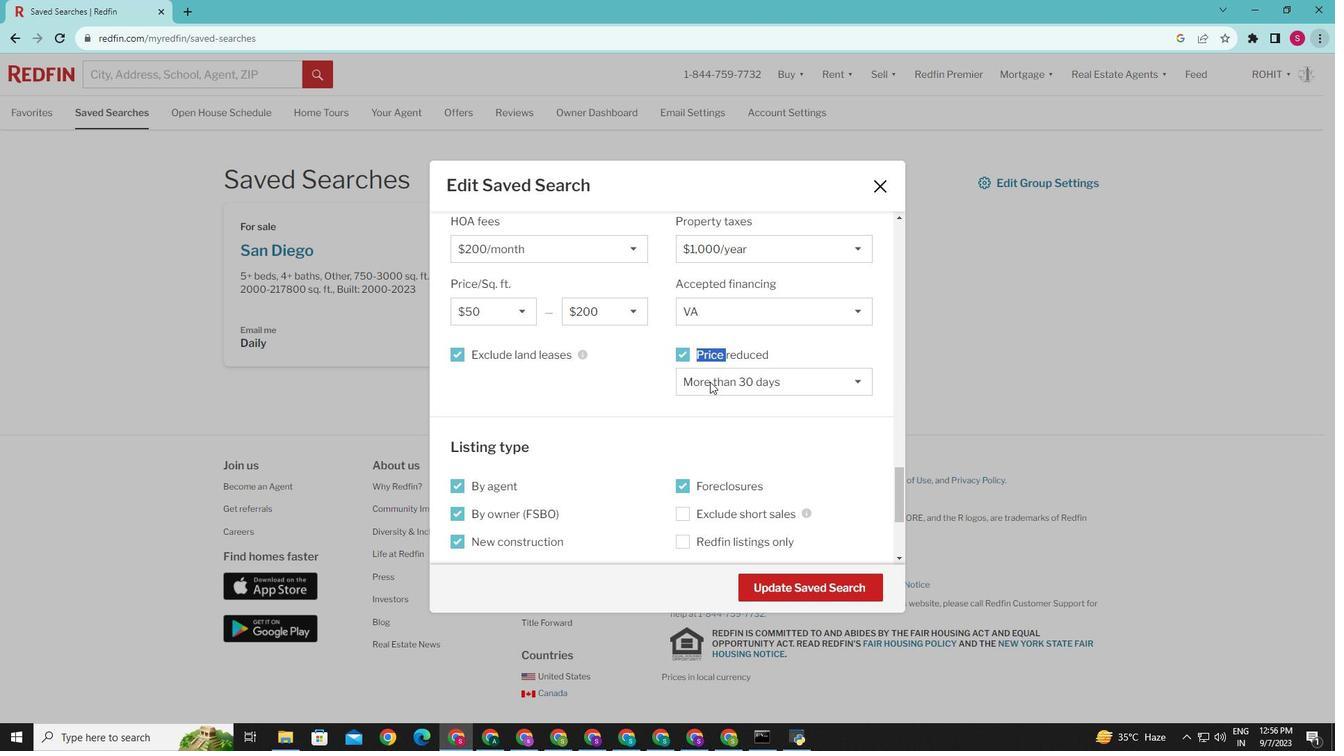 
Action: Mouse pressed left at (710, 381)
Screenshot: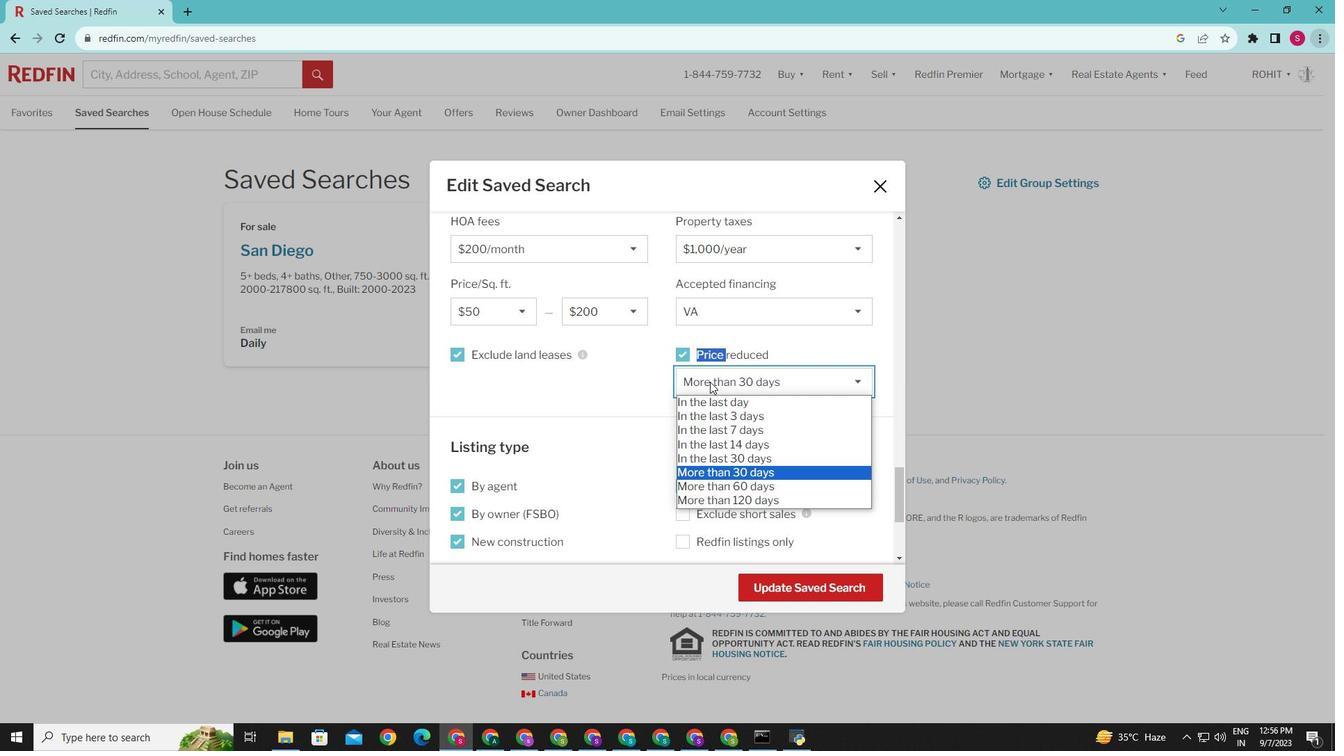 
Action: Mouse moved to (706, 482)
Screenshot: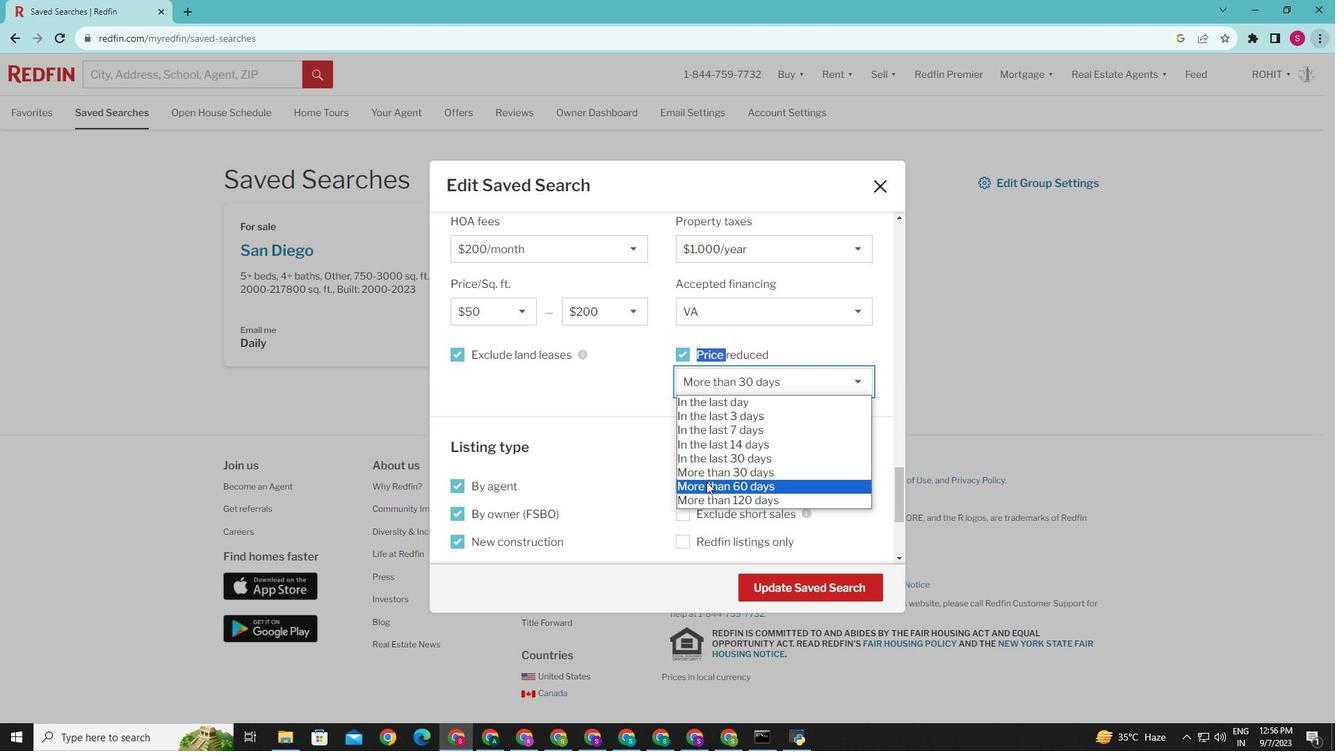 
Action: Mouse pressed left at (706, 482)
Screenshot: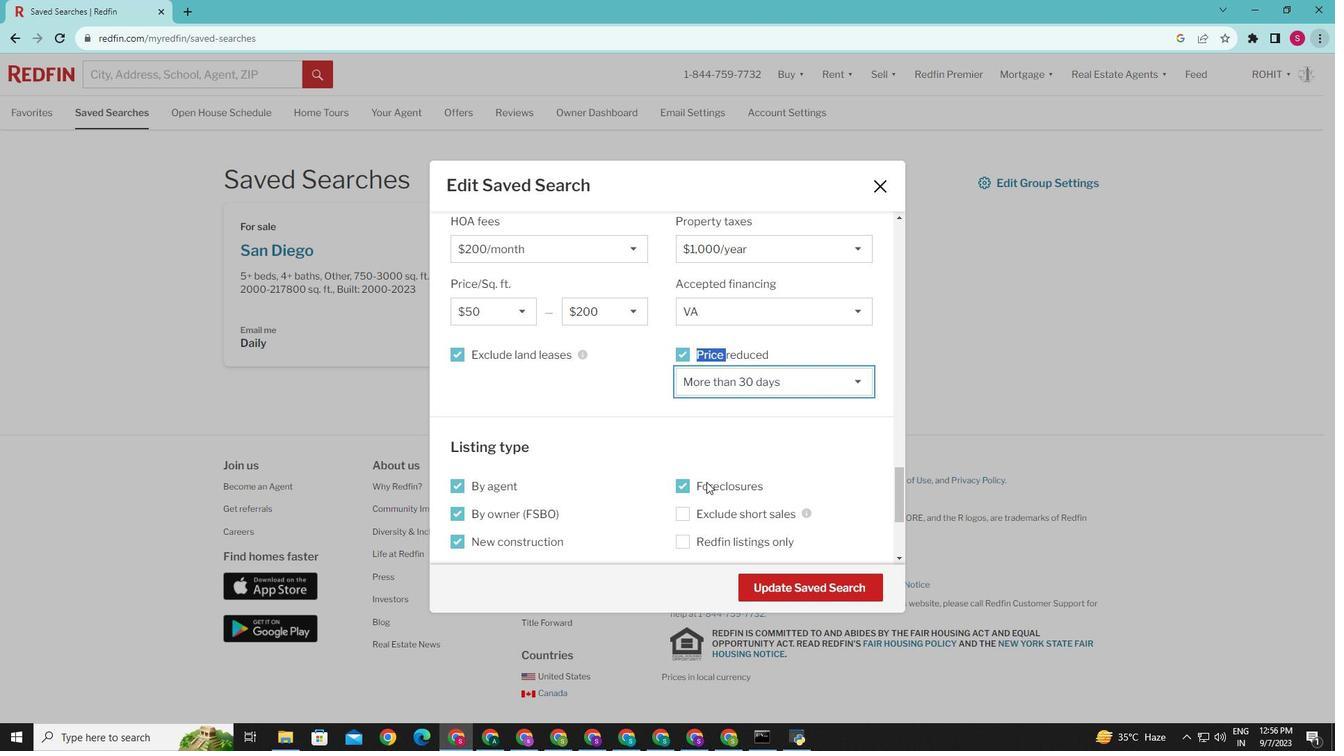 
Action: Mouse moved to (783, 589)
Screenshot: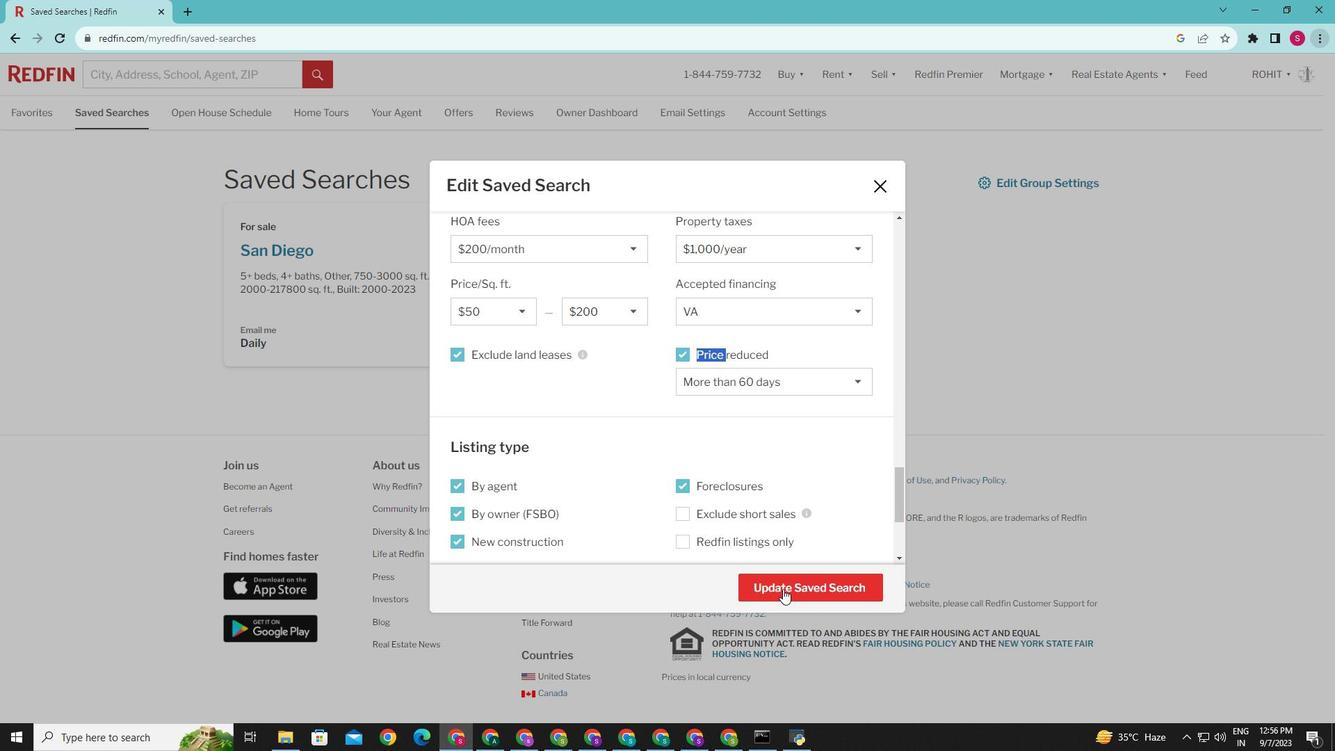 
Action: Mouse pressed left at (783, 589)
Screenshot: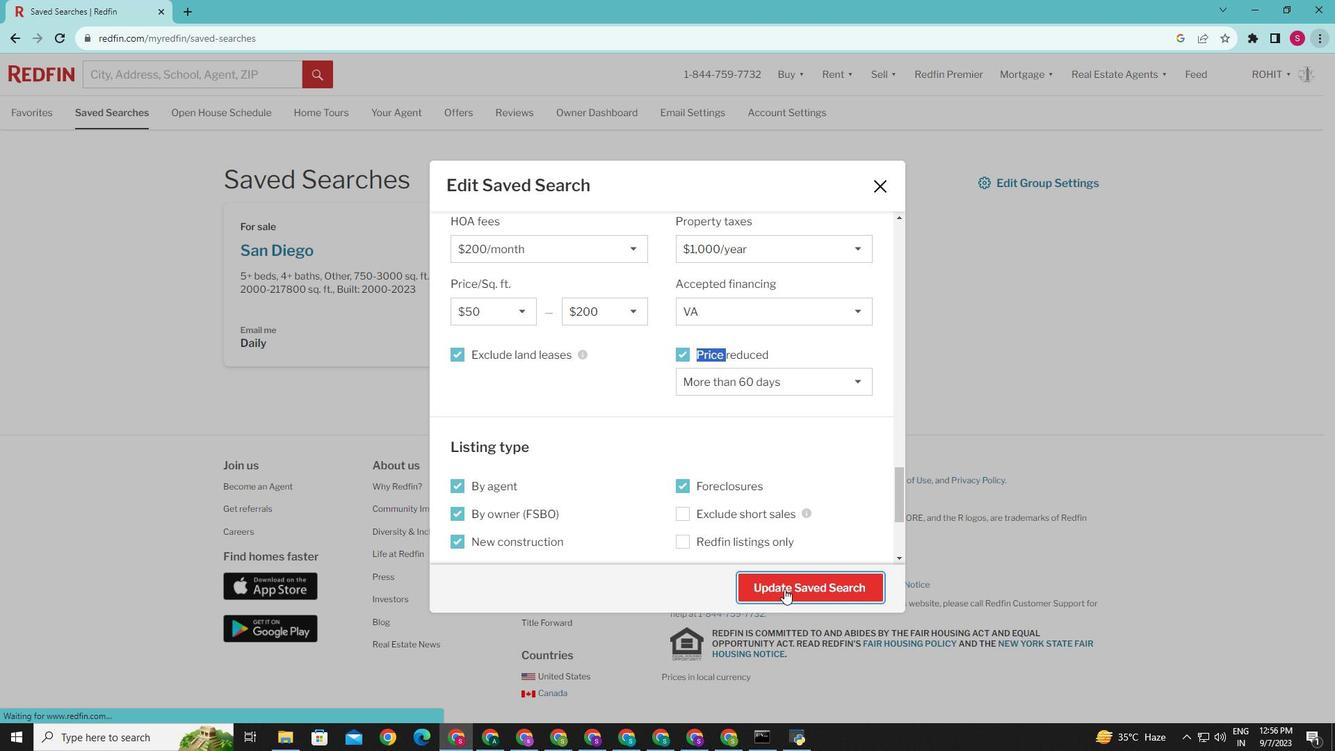 
Action: Mouse moved to (782, 546)
Screenshot: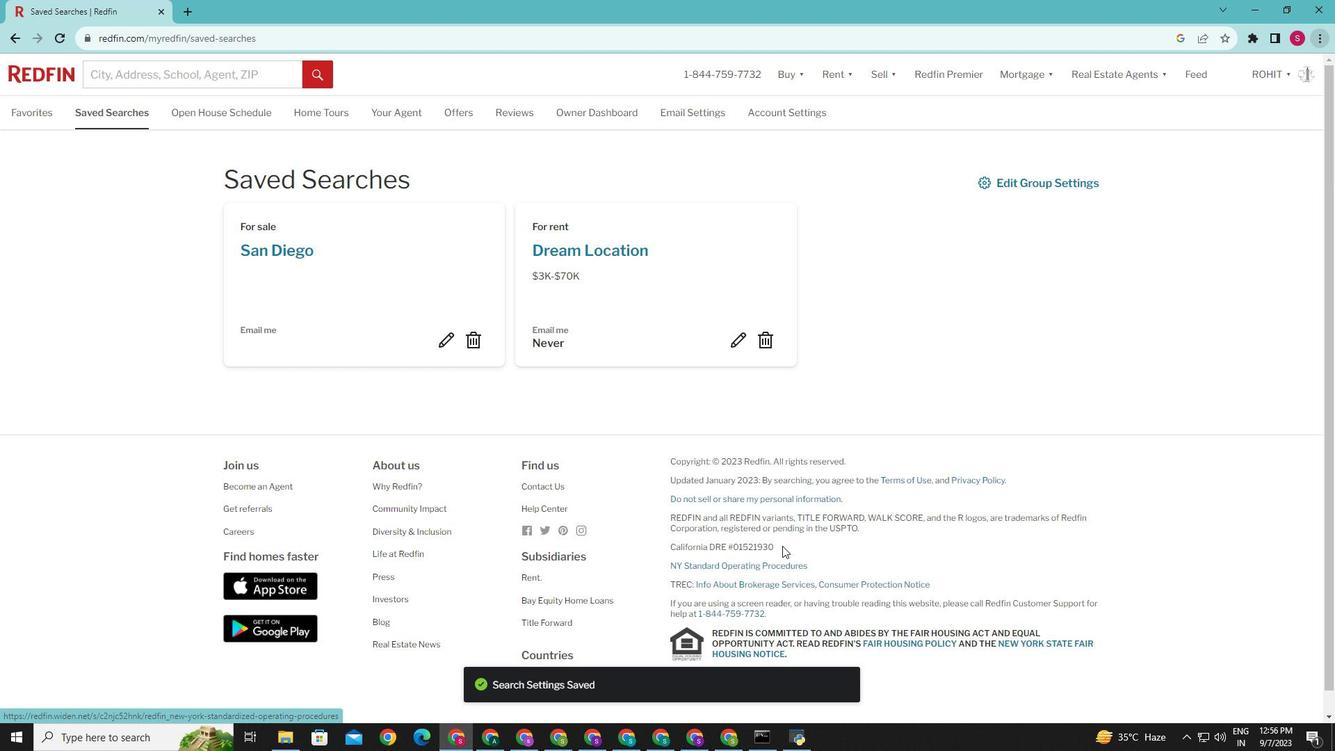 
